 Task: Create a due date automation trigger when advanced on, 2 working days after a card is due add fields with custom field "Resume" set to a date less than 1 working days ago at 11:00 AM.
Action: Mouse moved to (1027, 305)
Screenshot: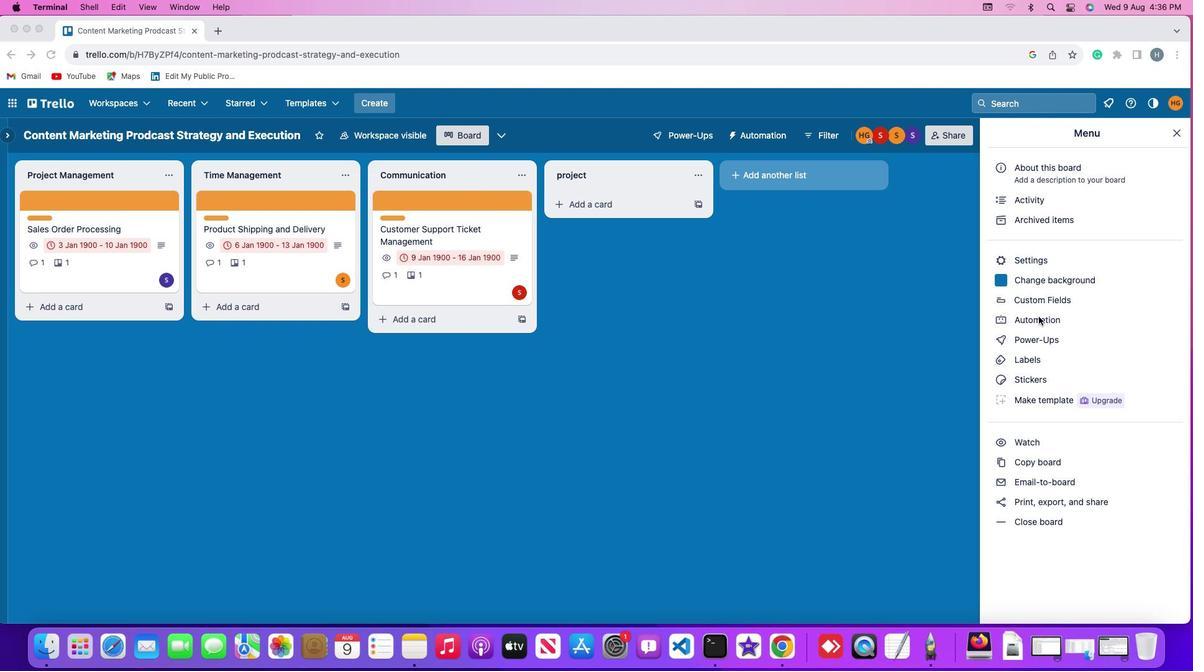 
Action: Mouse pressed left at (1027, 305)
Screenshot: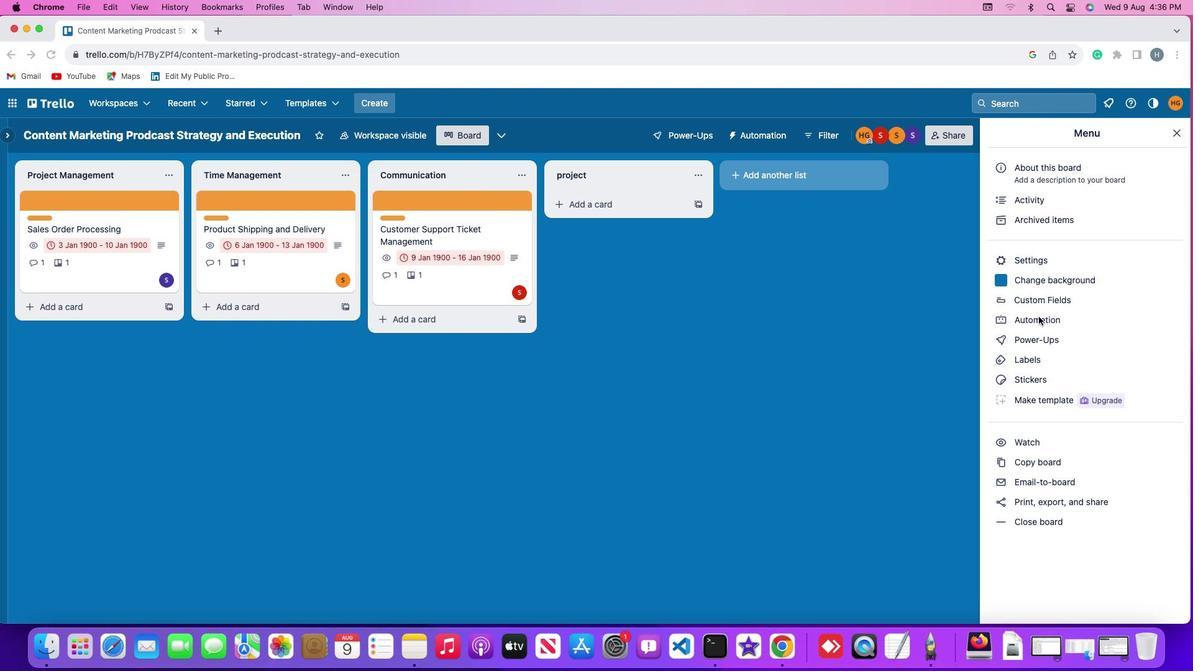 
Action: Mouse pressed left at (1027, 305)
Screenshot: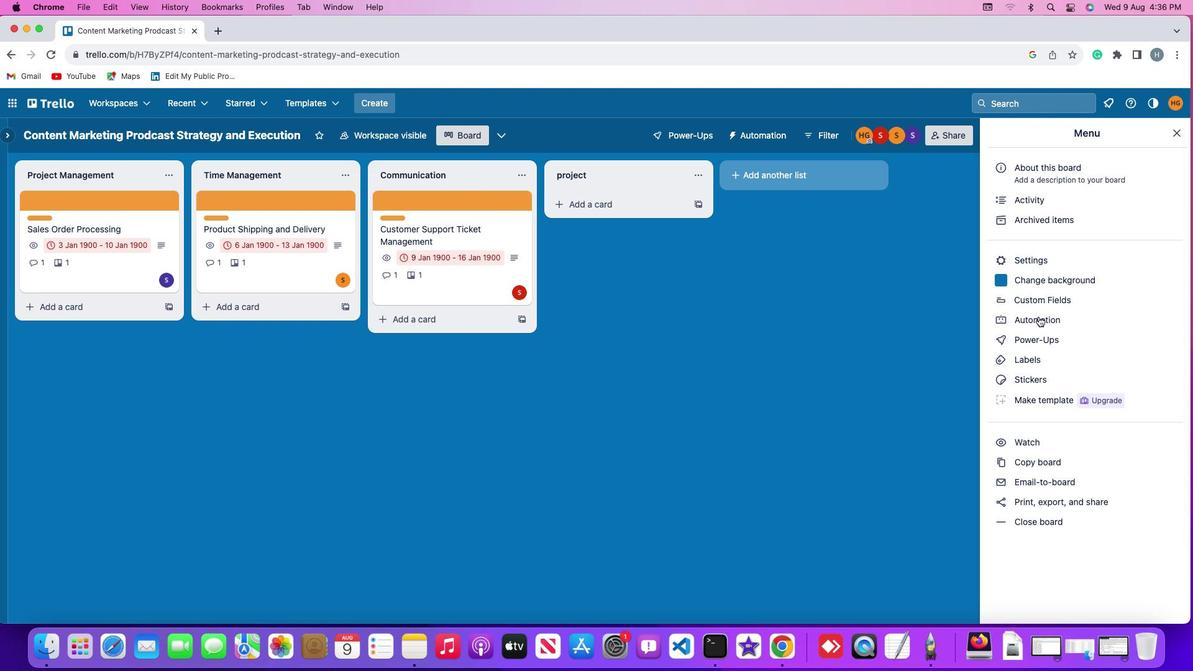 
Action: Mouse moved to (51, 280)
Screenshot: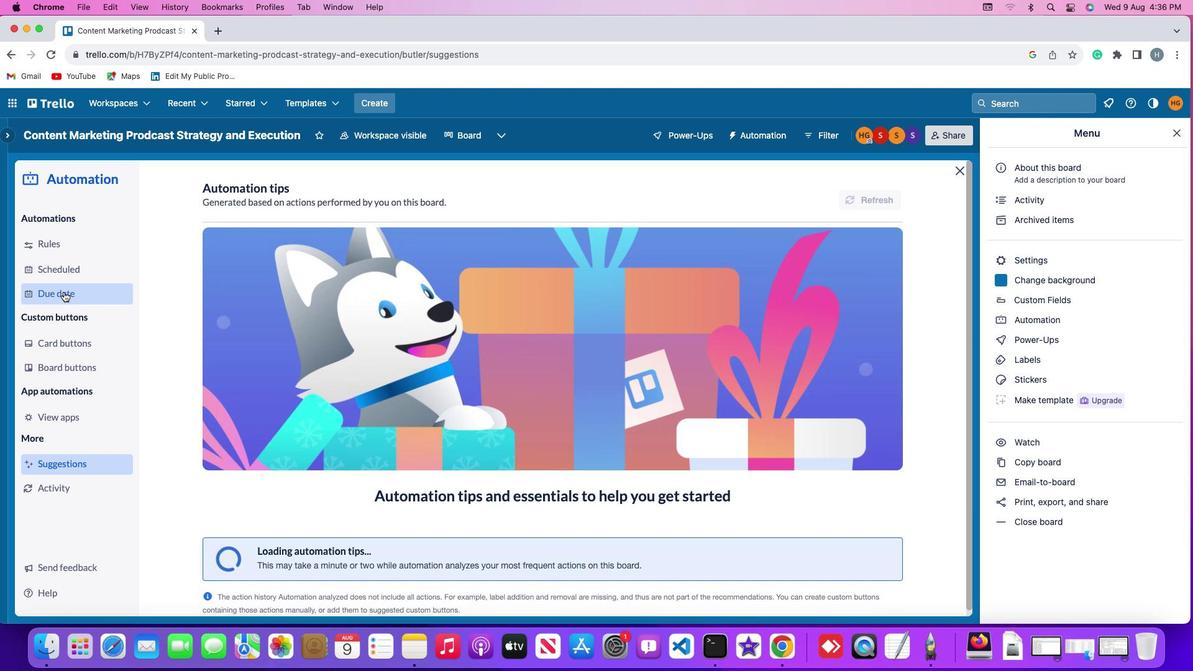 
Action: Mouse pressed left at (51, 280)
Screenshot: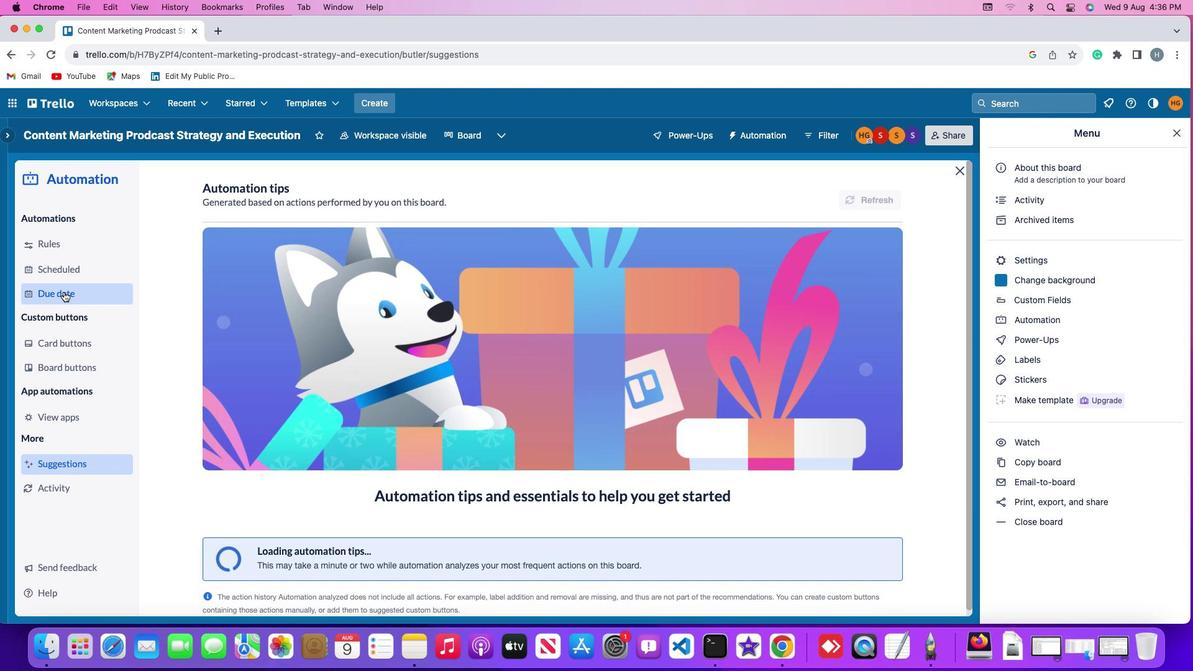 
Action: Mouse moved to (805, 184)
Screenshot: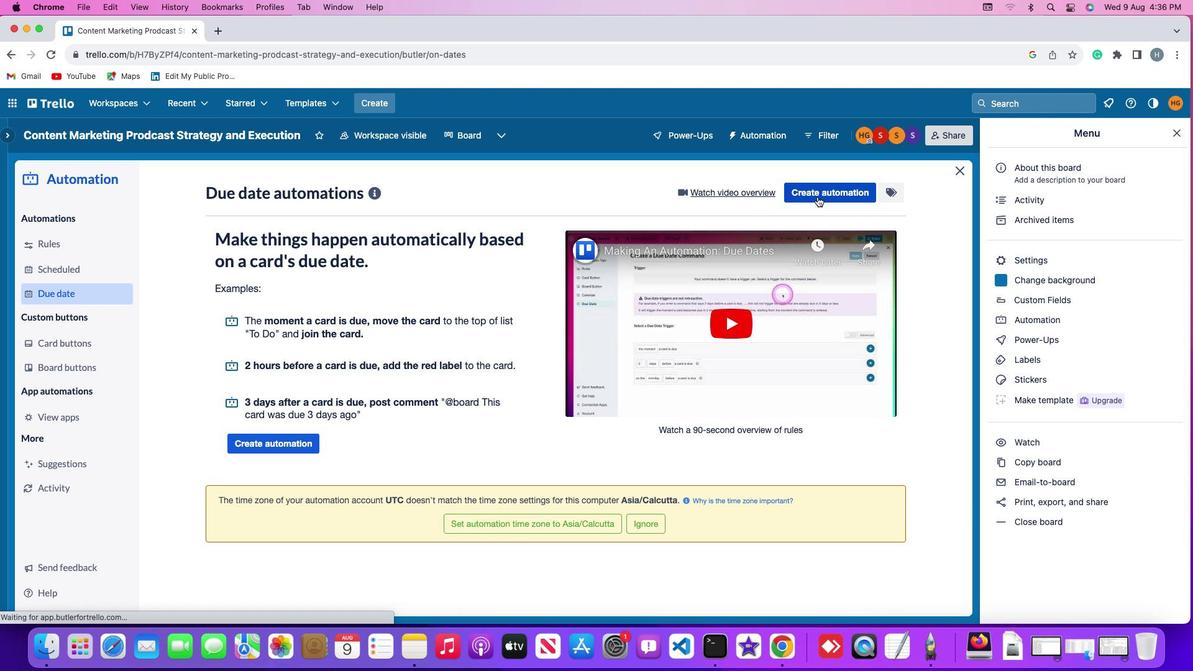 
Action: Mouse pressed left at (805, 184)
Screenshot: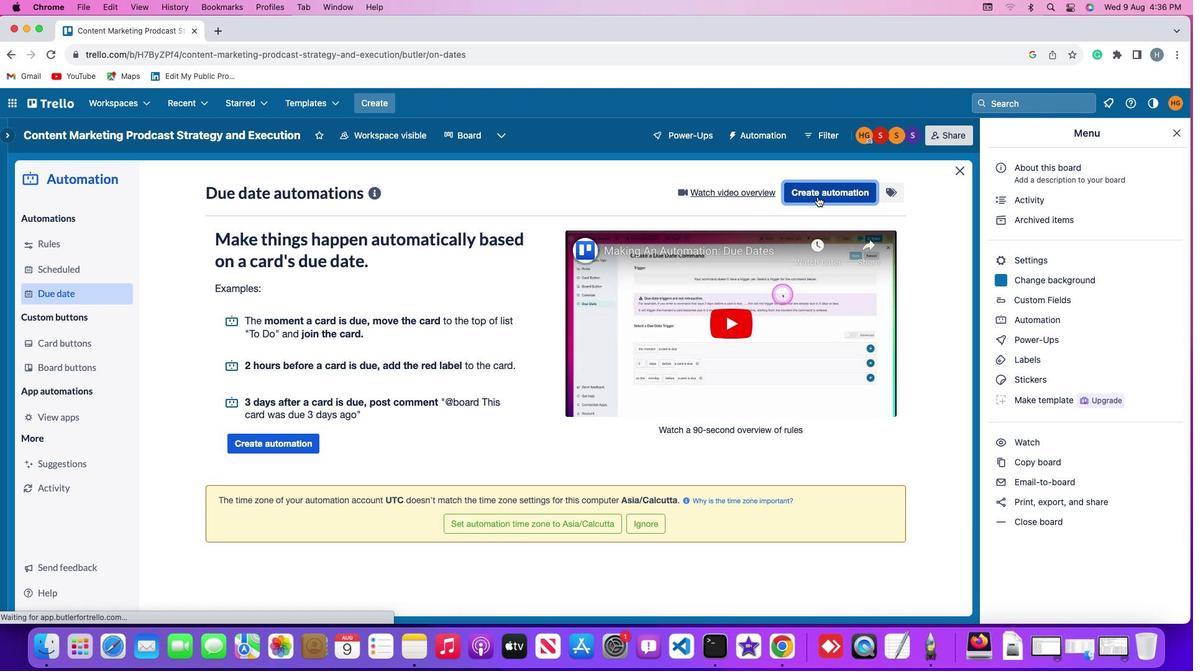 
Action: Mouse moved to (320, 300)
Screenshot: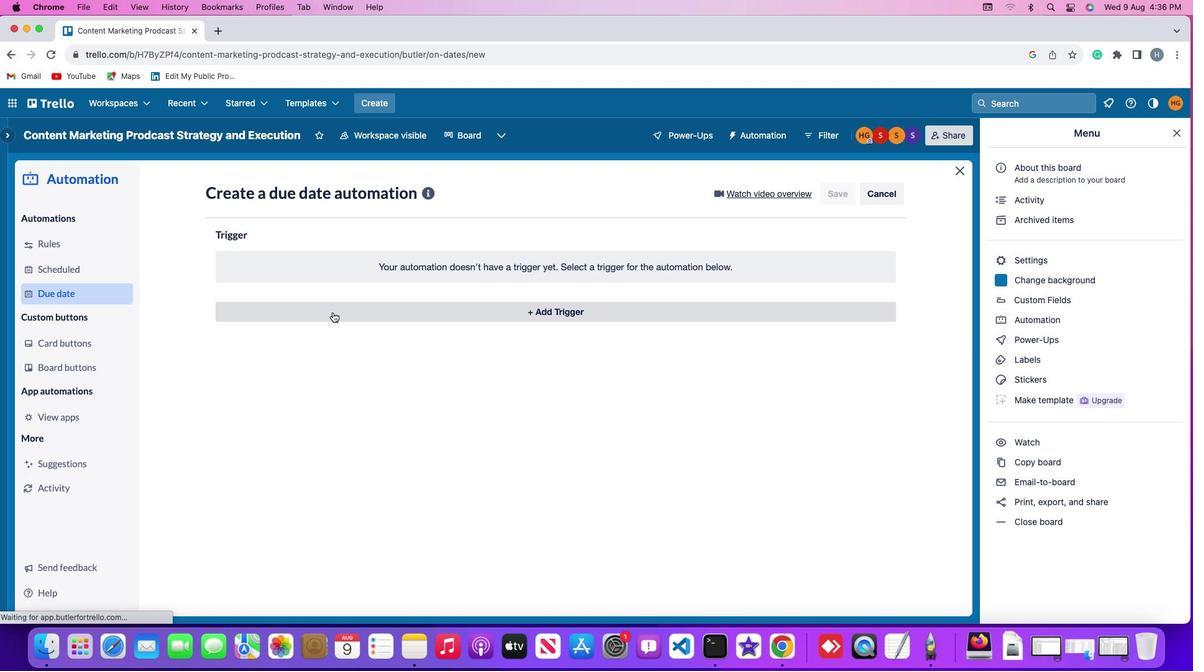 
Action: Mouse pressed left at (320, 300)
Screenshot: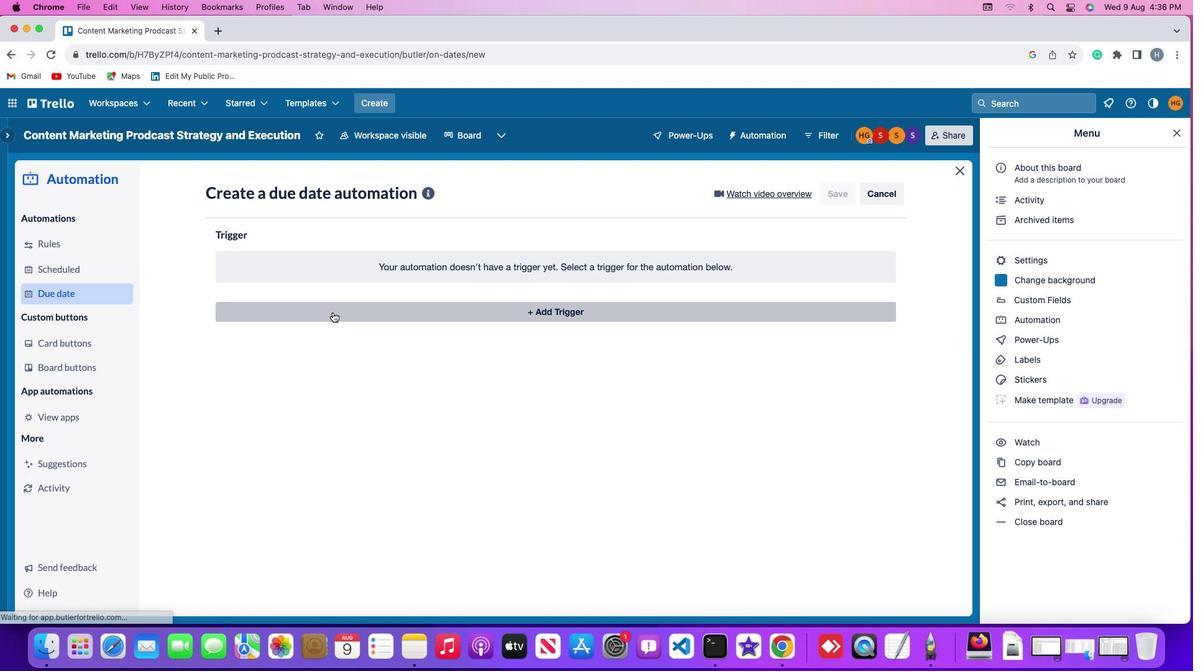 
Action: Mouse moved to (230, 488)
Screenshot: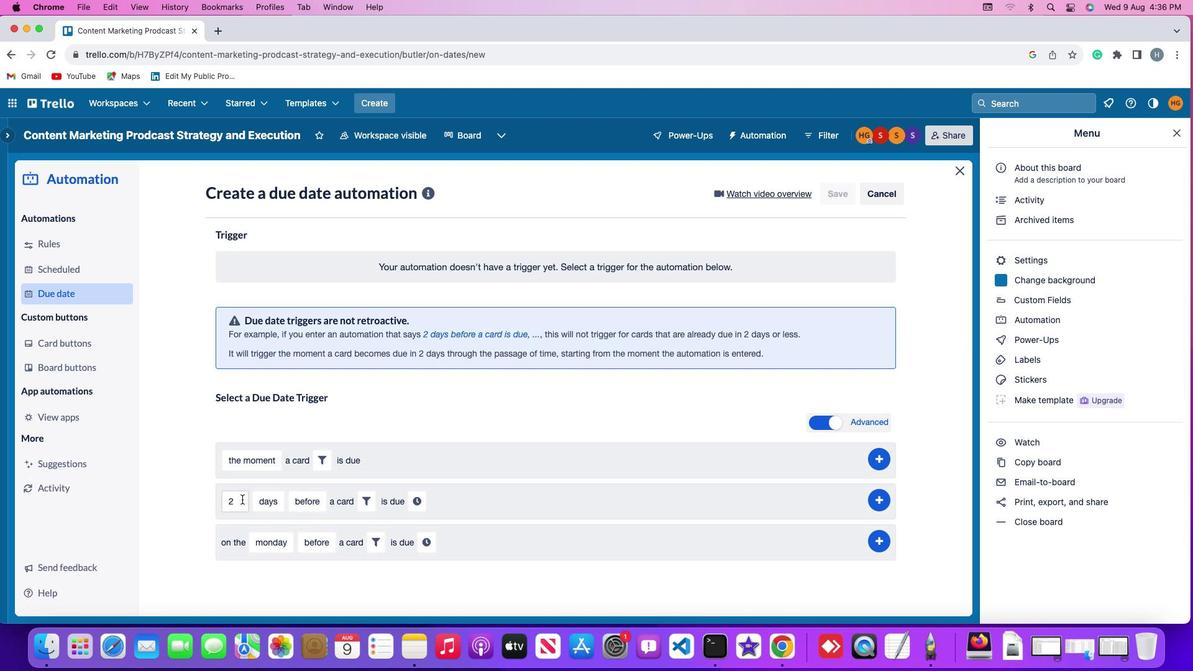
Action: Mouse pressed left at (230, 488)
Screenshot: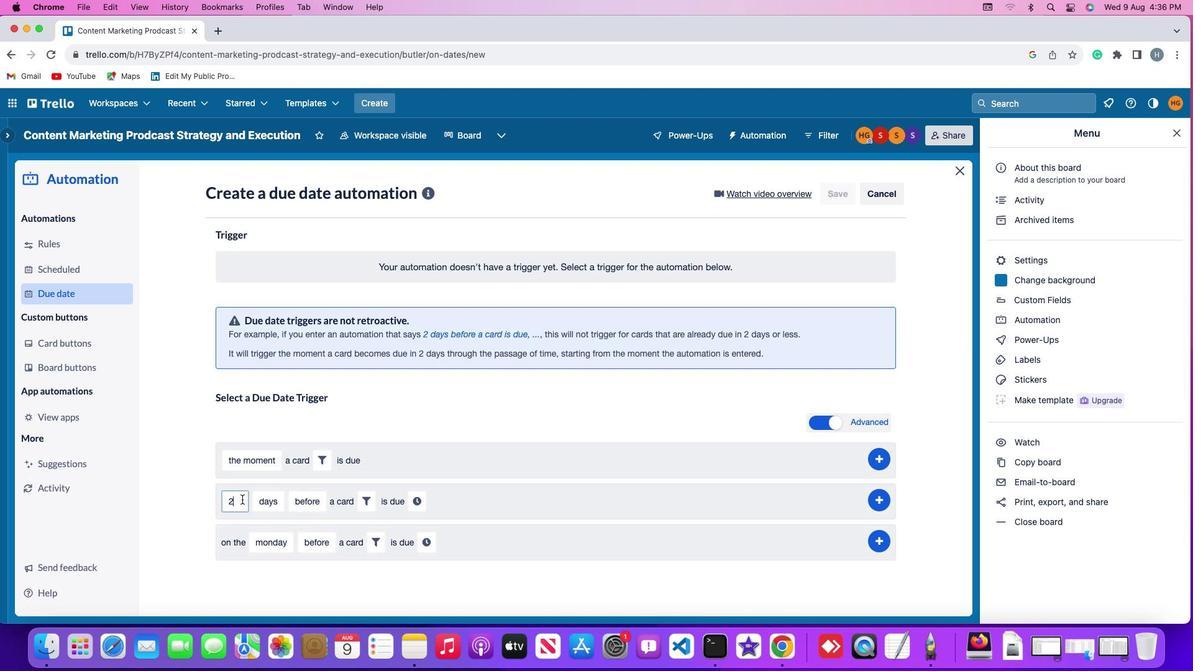 
Action: Mouse moved to (233, 485)
Screenshot: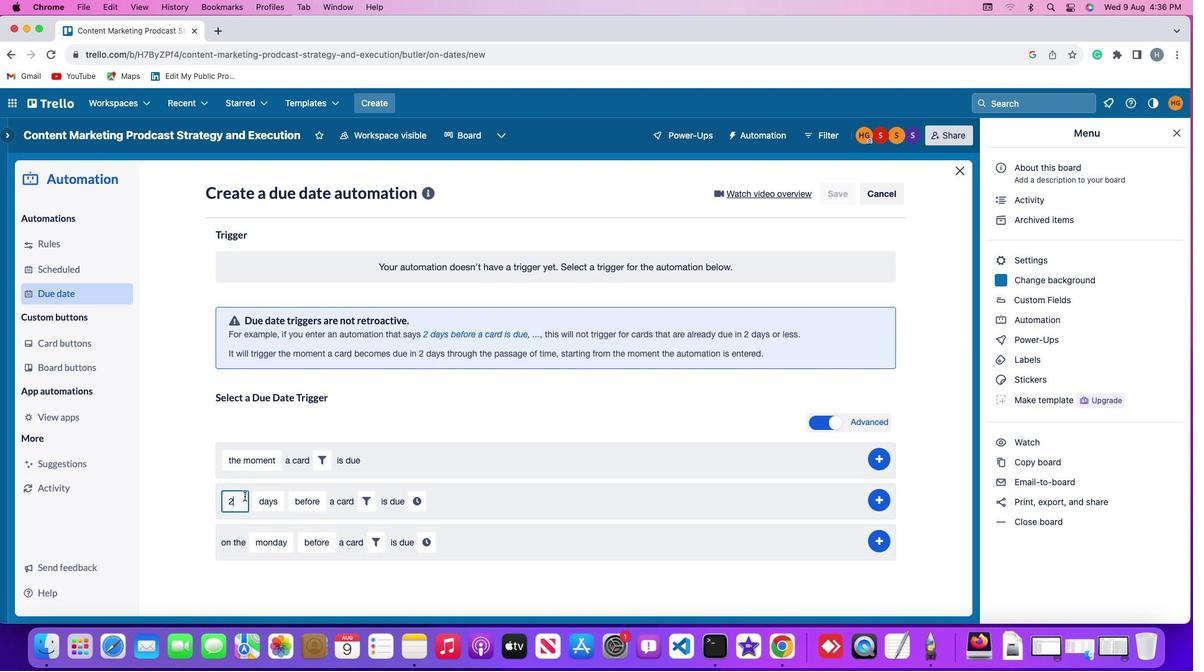 
Action: Key pressed Key.backspace
Screenshot: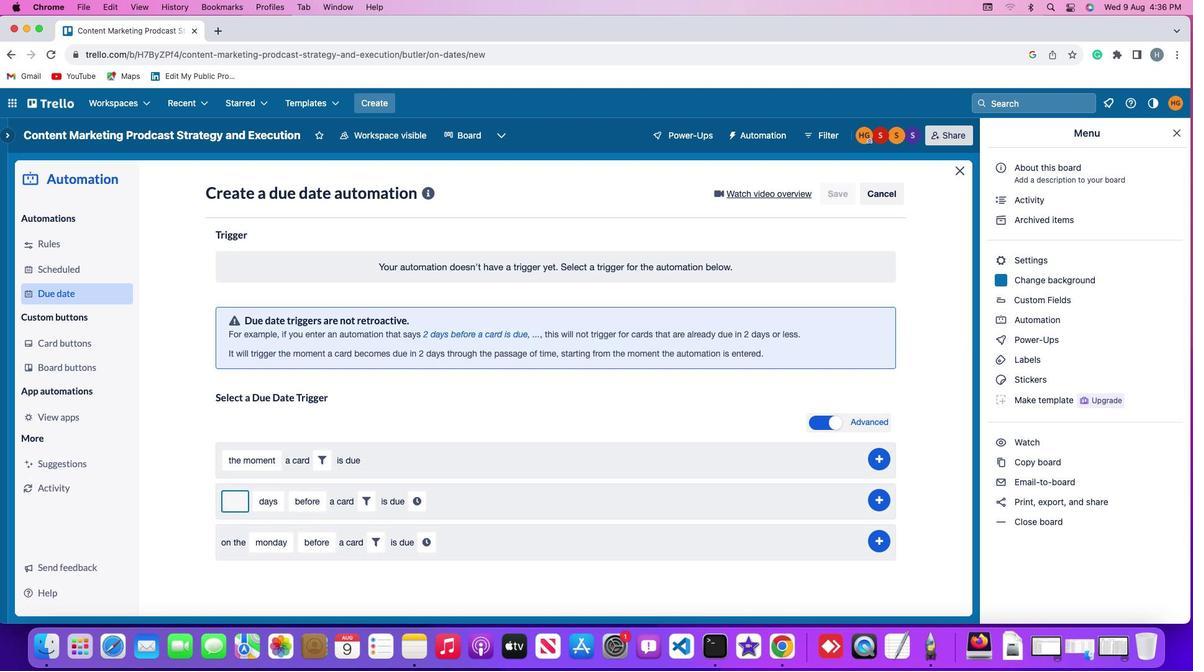 
Action: Mouse moved to (234, 483)
Screenshot: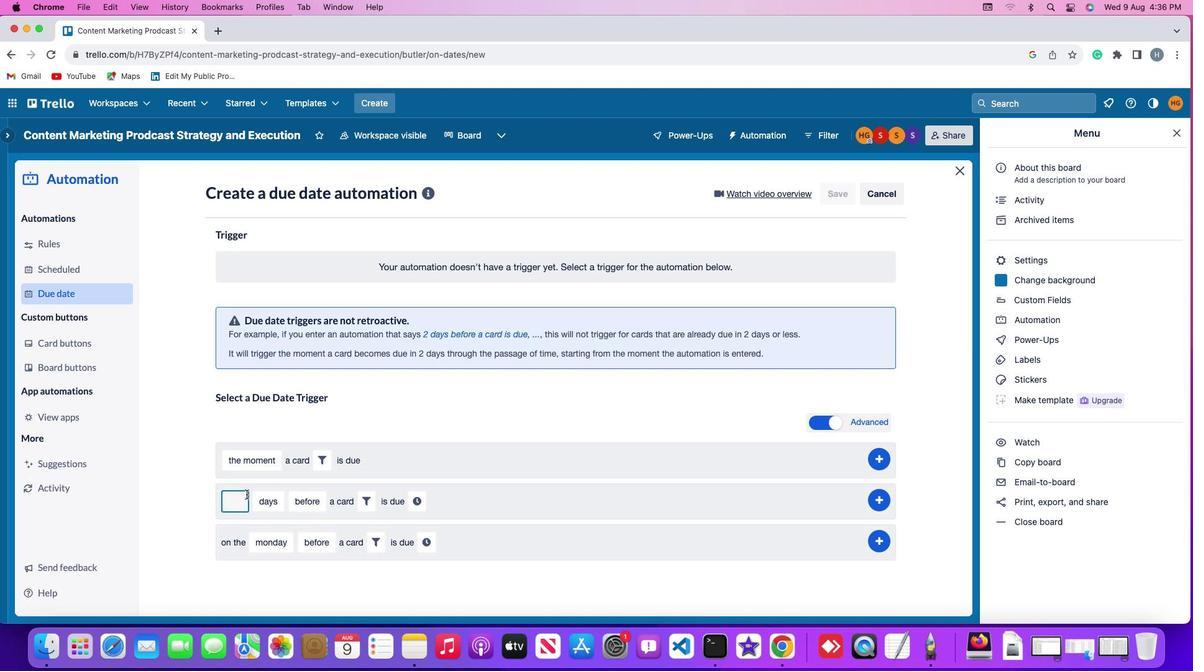 
Action: Key pressed '2'
Screenshot: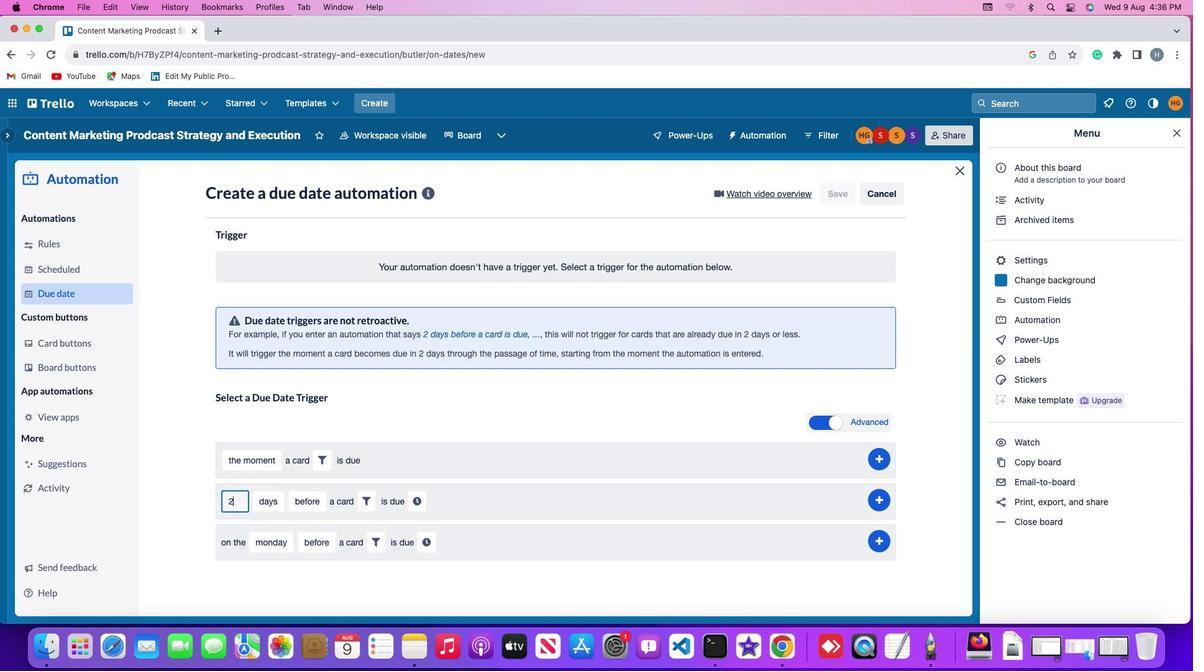 
Action: Mouse moved to (269, 485)
Screenshot: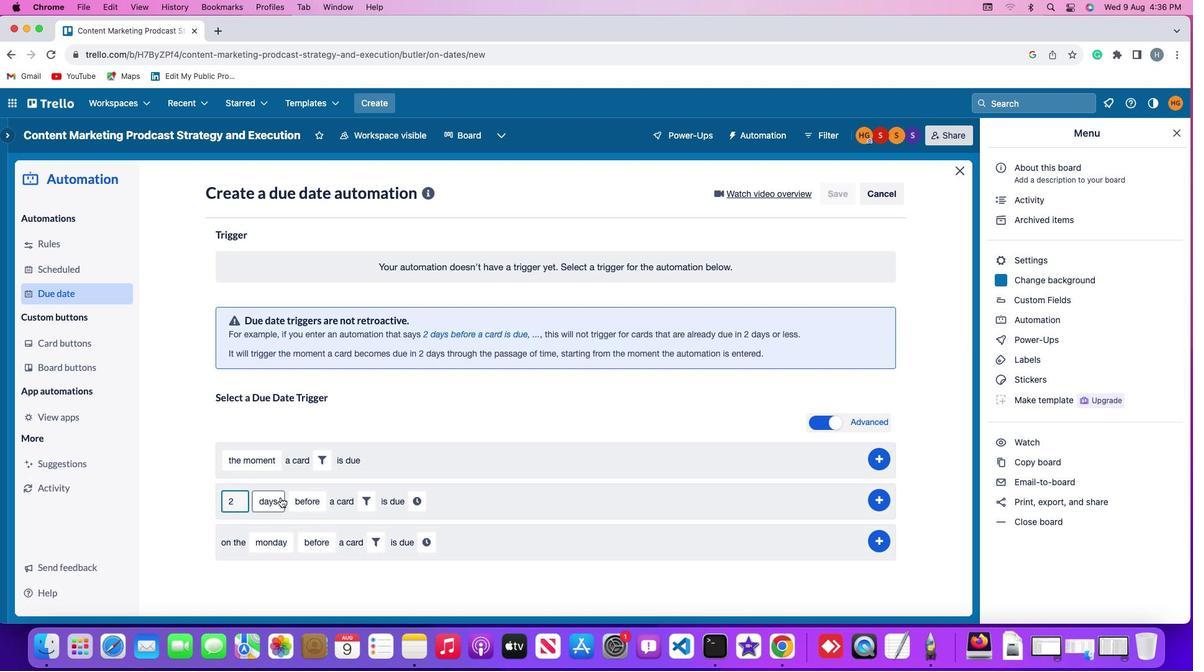
Action: Mouse pressed left at (269, 485)
Screenshot: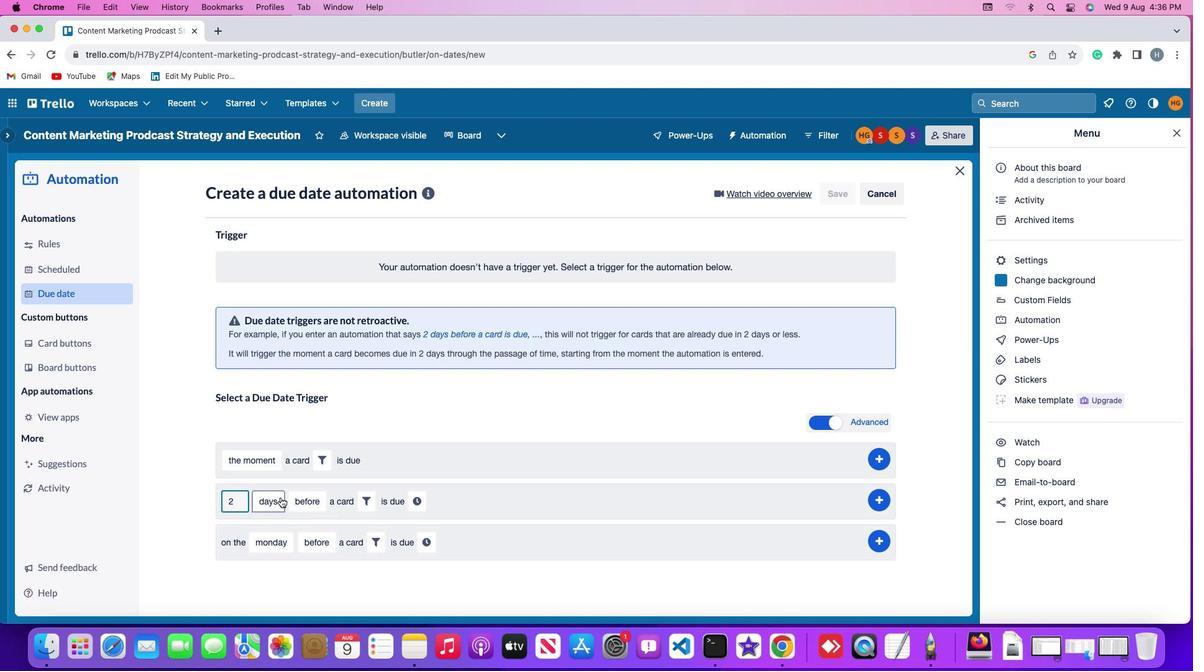 
Action: Mouse moved to (268, 536)
Screenshot: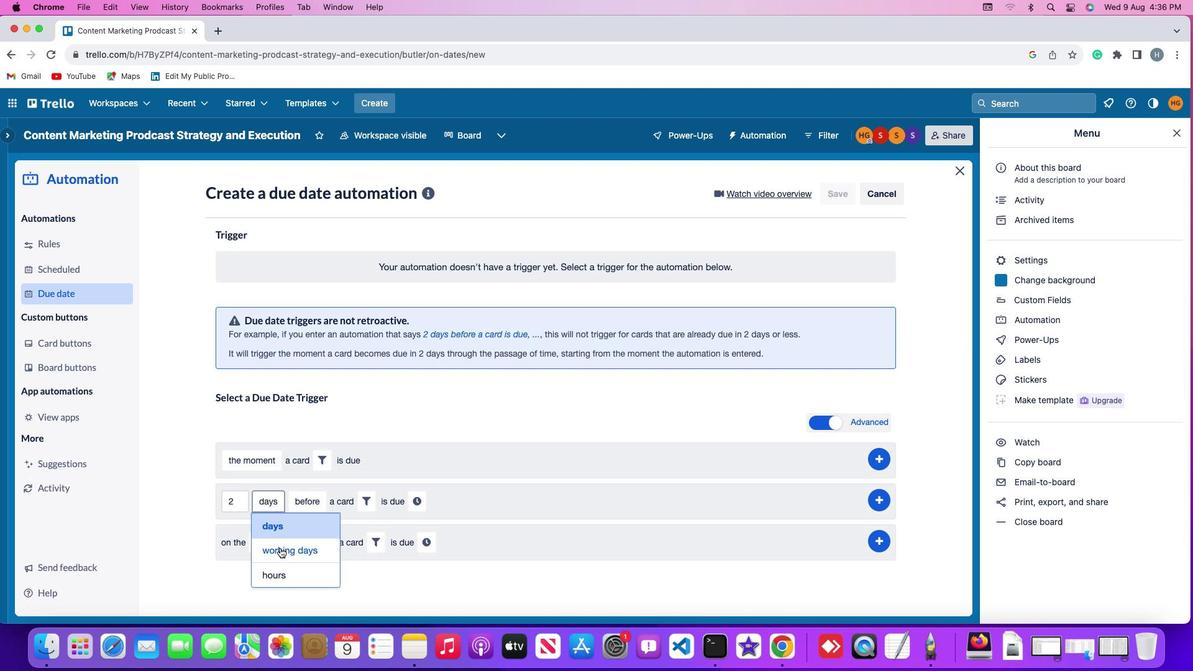 
Action: Mouse pressed left at (268, 536)
Screenshot: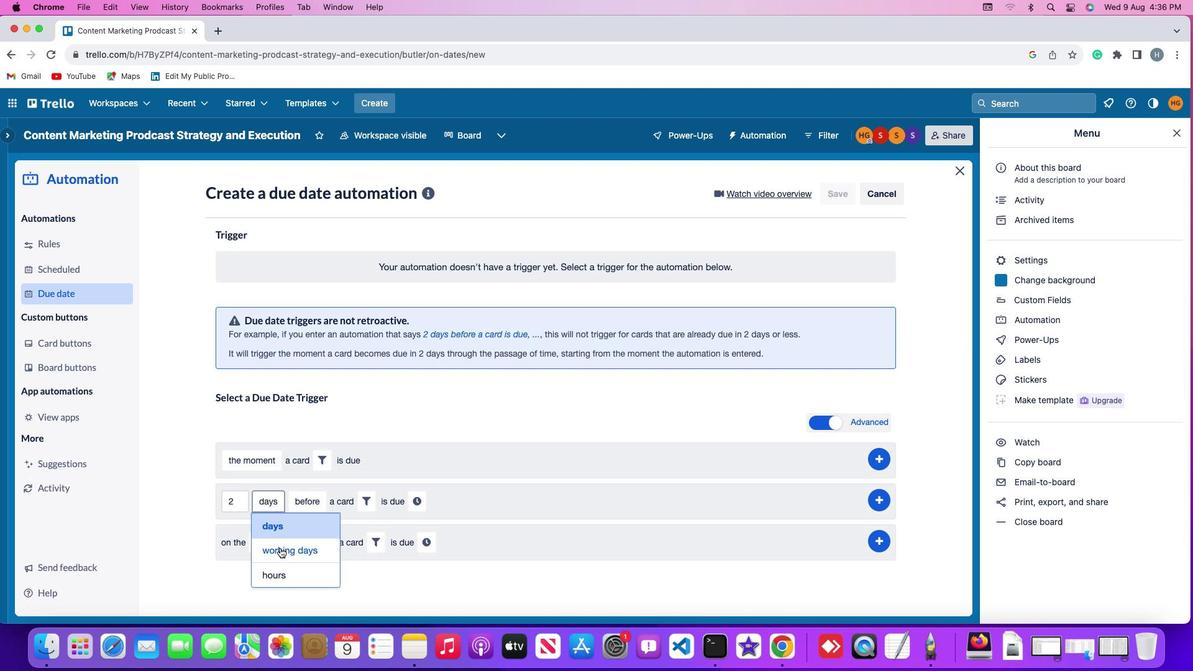
Action: Mouse moved to (316, 488)
Screenshot: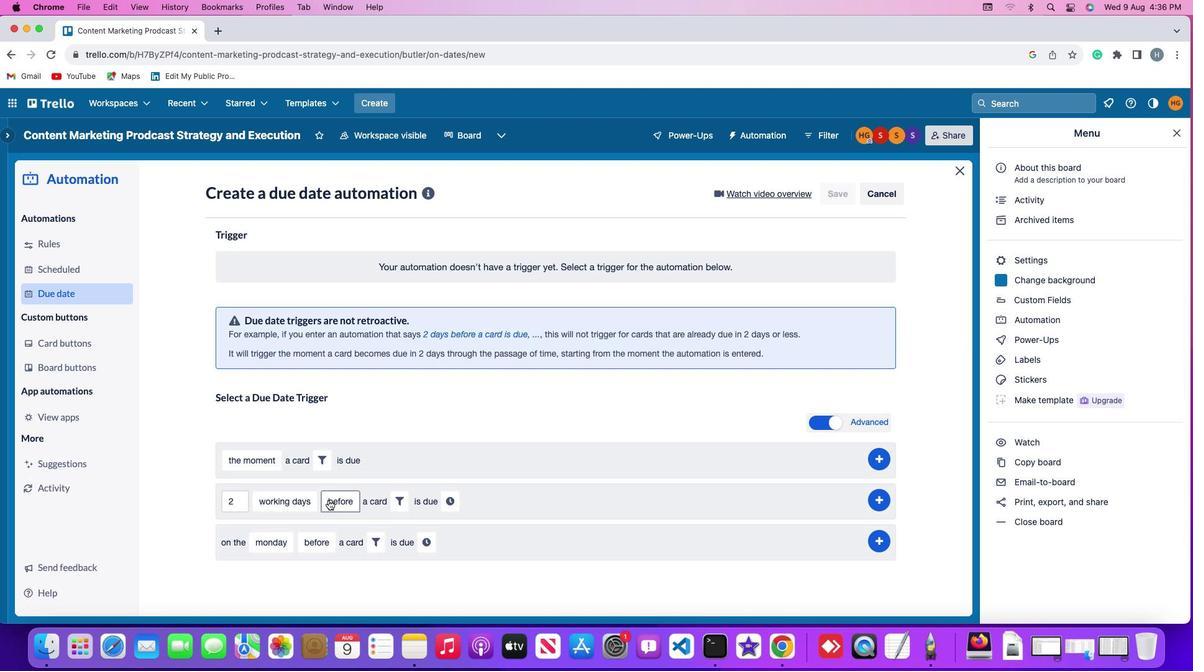 
Action: Mouse pressed left at (316, 488)
Screenshot: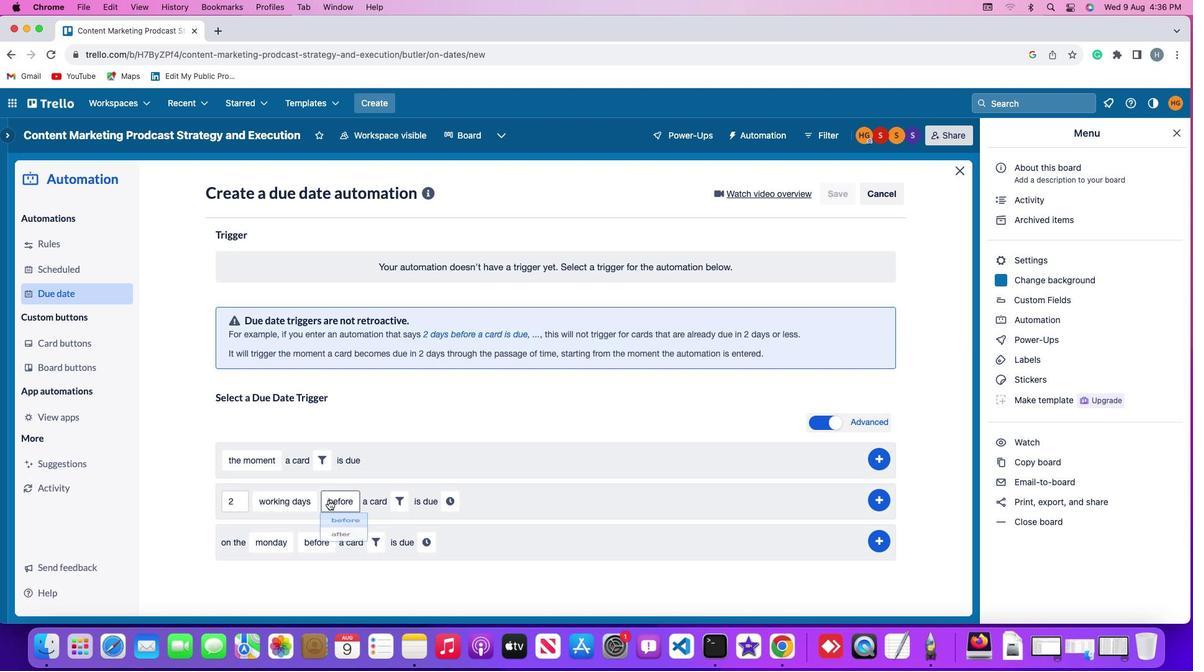 
Action: Mouse moved to (324, 538)
Screenshot: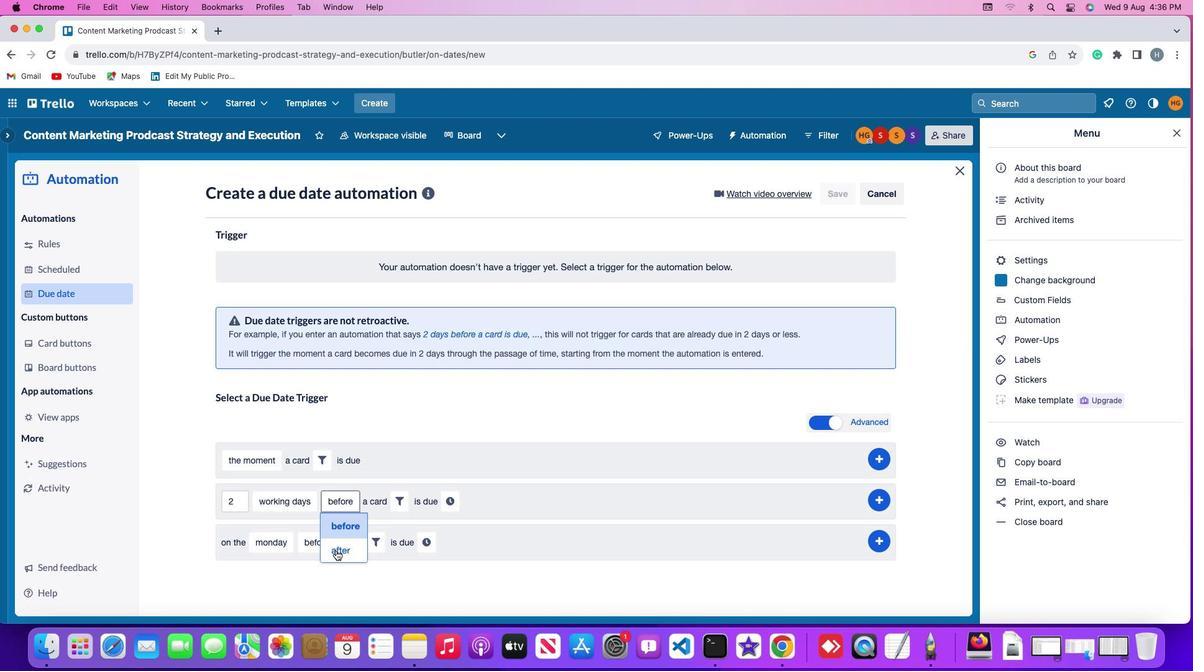 
Action: Mouse pressed left at (324, 538)
Screenshot: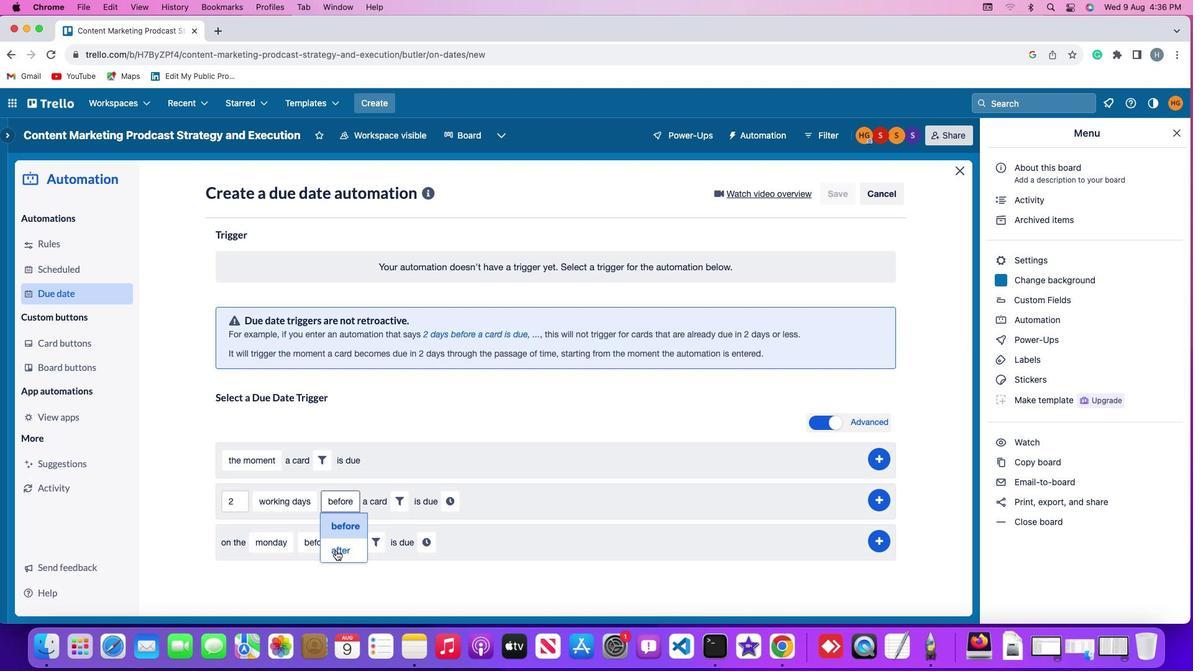 
Action: Mouse moved to (374, 489)
Screenshot: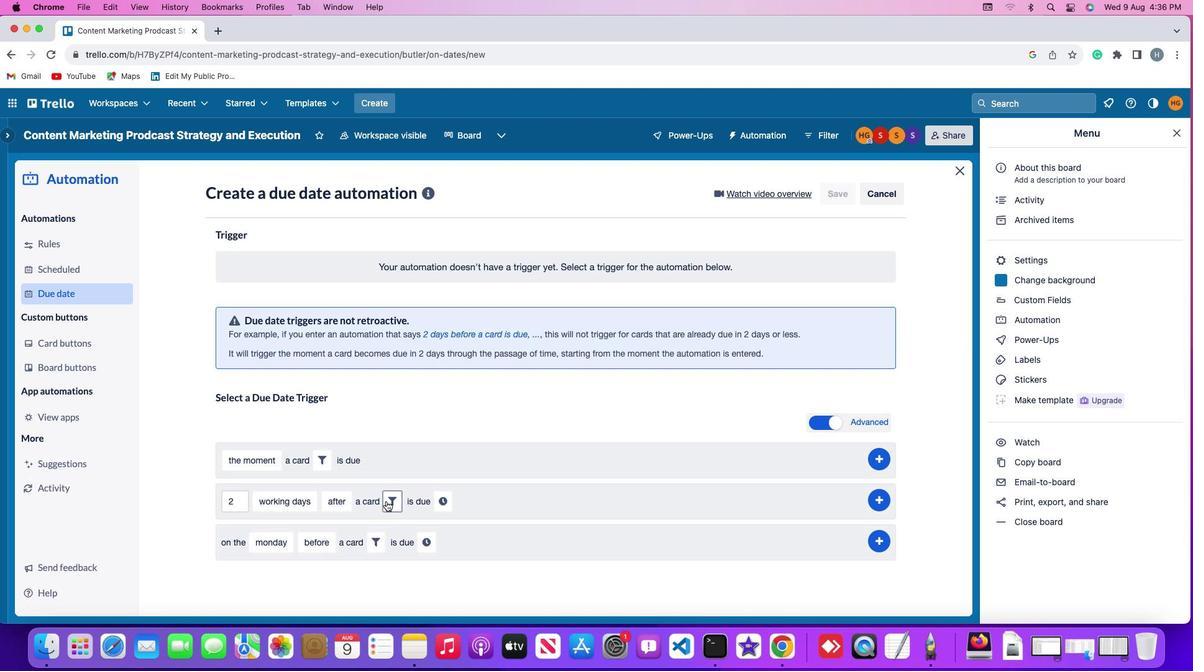 
Action: Mouse pressed left at (374, 489)
Screenshot: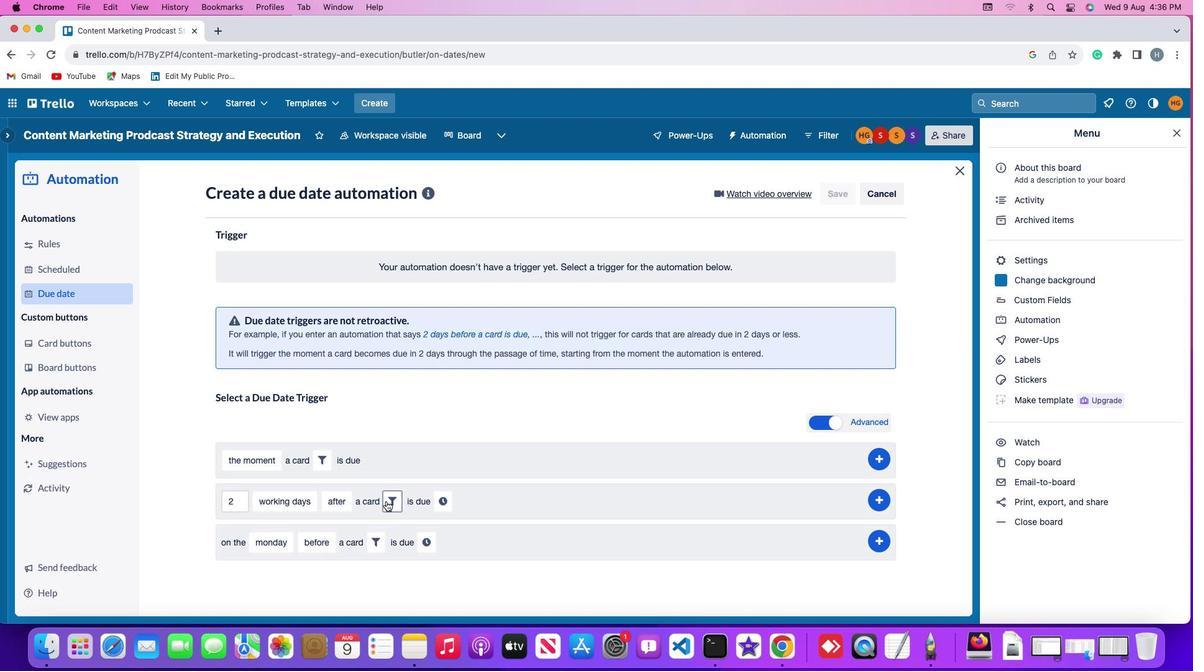 
Action: Mouse moved to (577, 529)
Screenshot: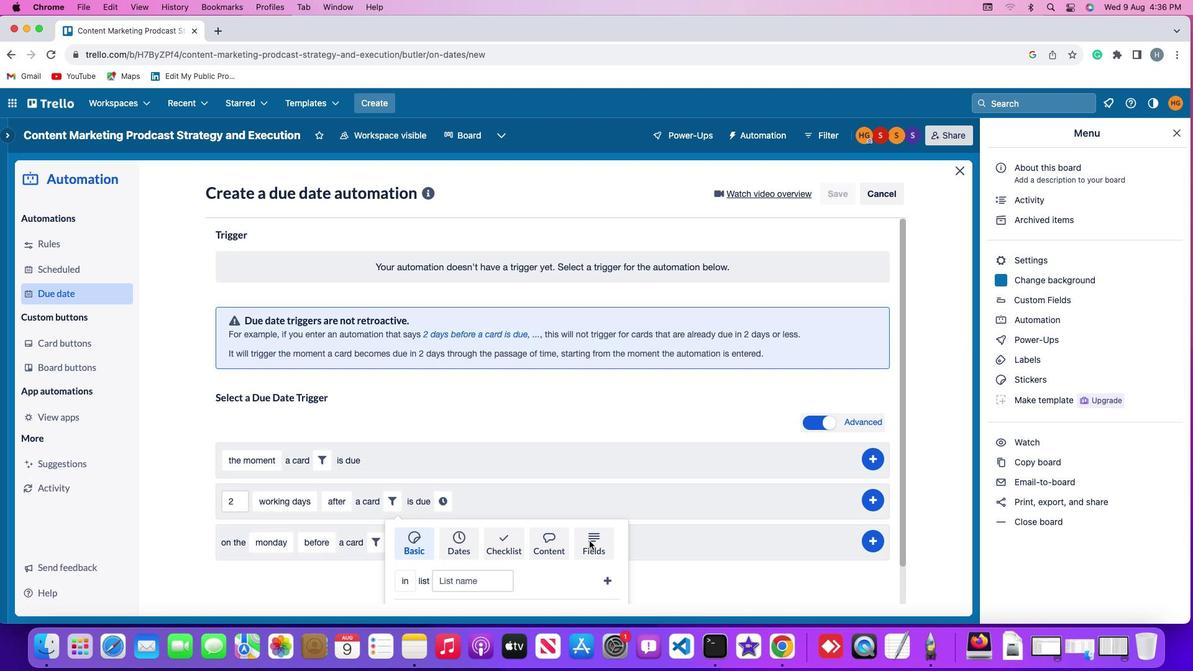 
Action: Mouse pressed left at (577, 529)
Screenshot: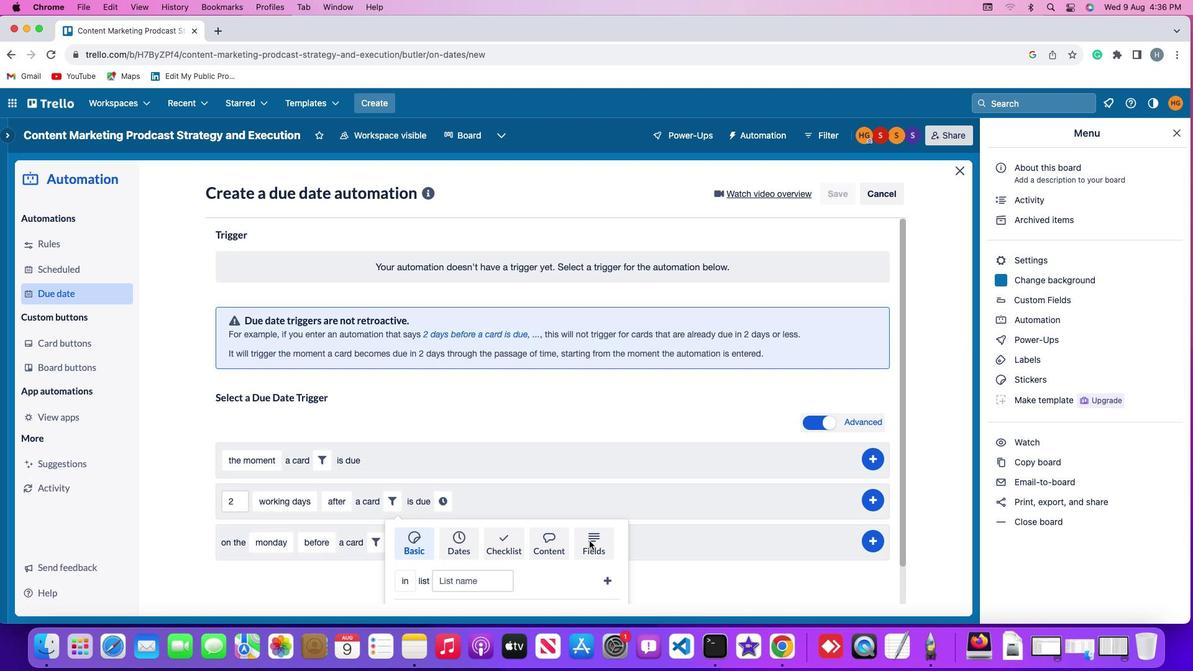 
Action: Mouse moved to (347, 563)
Screenshot: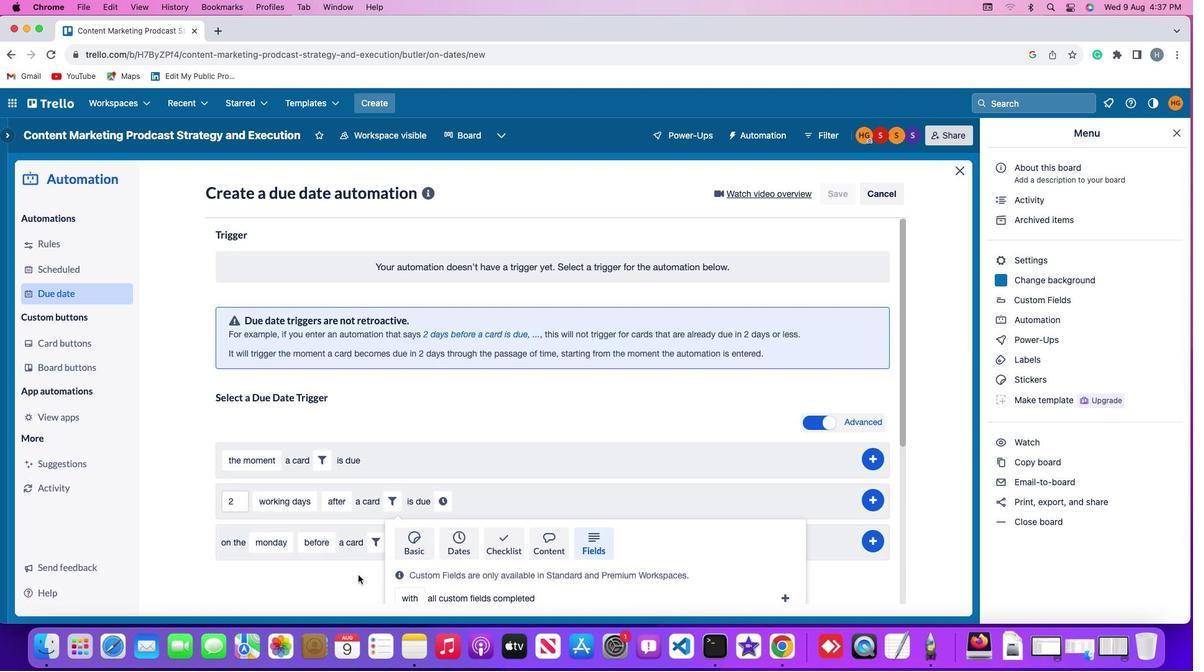 
Action: Mouse scrolled (347, 563) with delta (-11, -11)
Screenshot: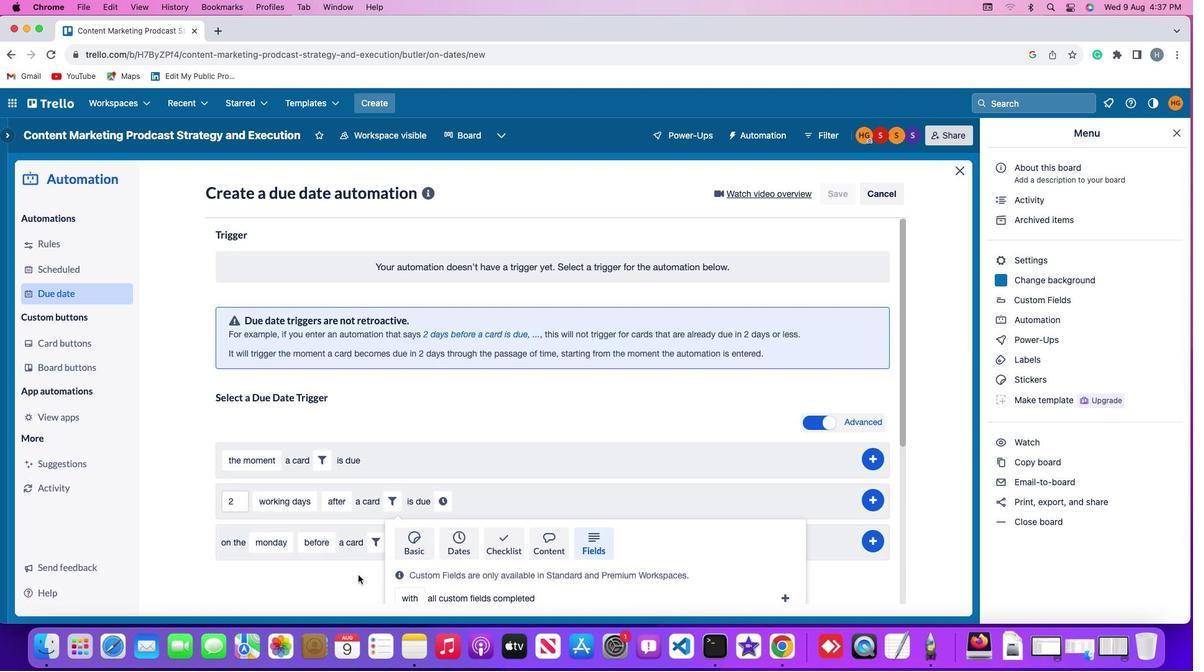 
Action: Mouse scrolled (347, 563) with delta (-11, -11)
Screenshot: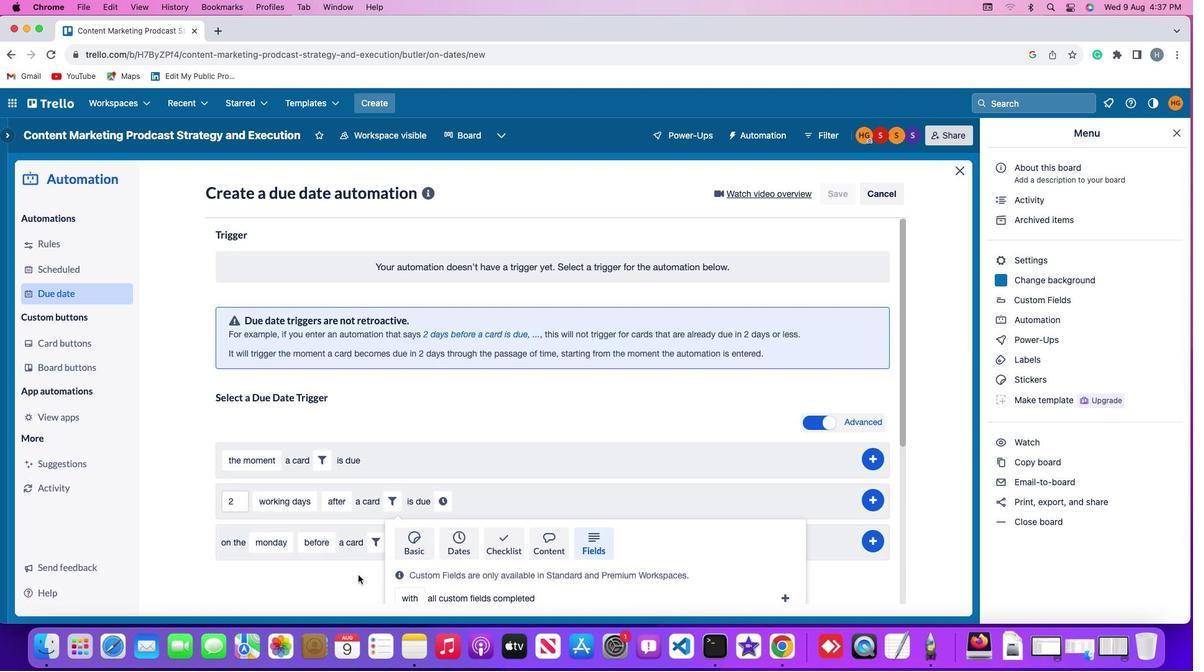 
Action: Mouse scrolled (347, 563) with delta (-11, -13)
Screenshot: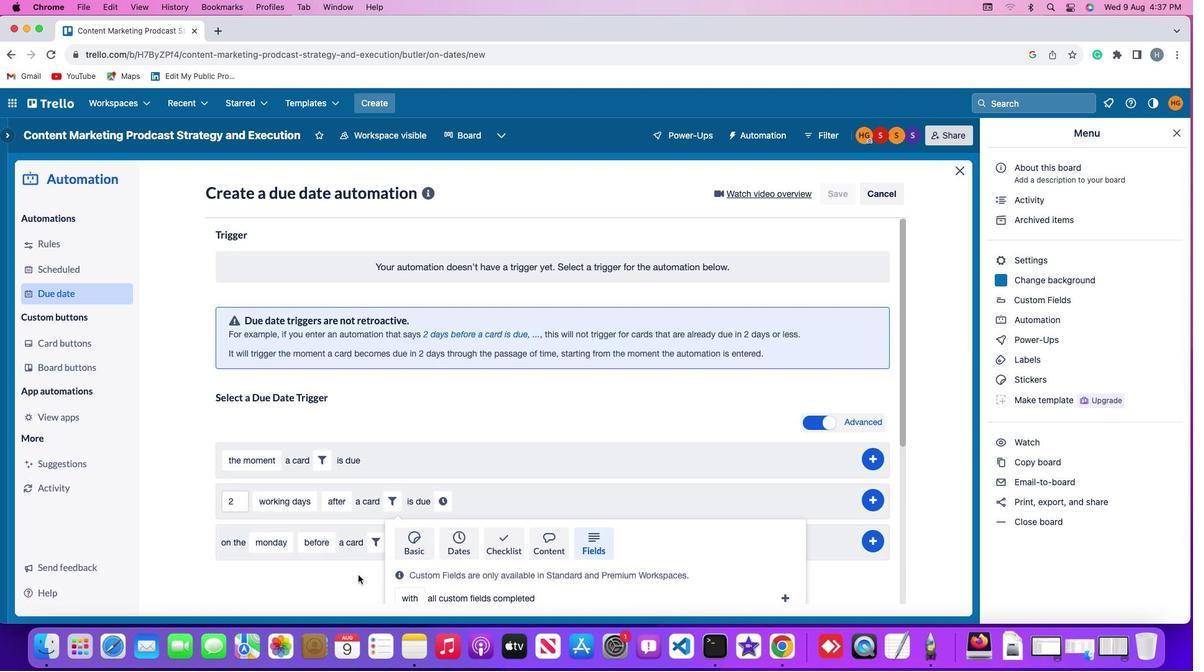 
Action: Mouse scrolled (347, 563) with delta (-11, -14)
Screenshot: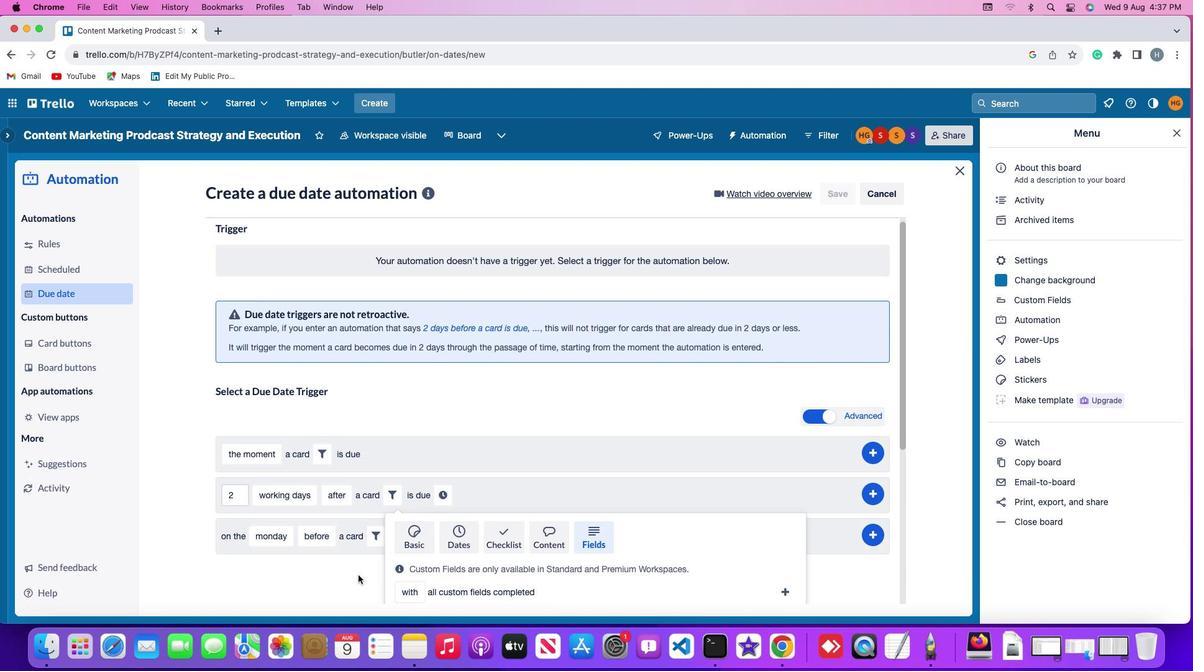 
Action: Mouse scrolled (347, 563) with delta (-11, -14)
Screenshot: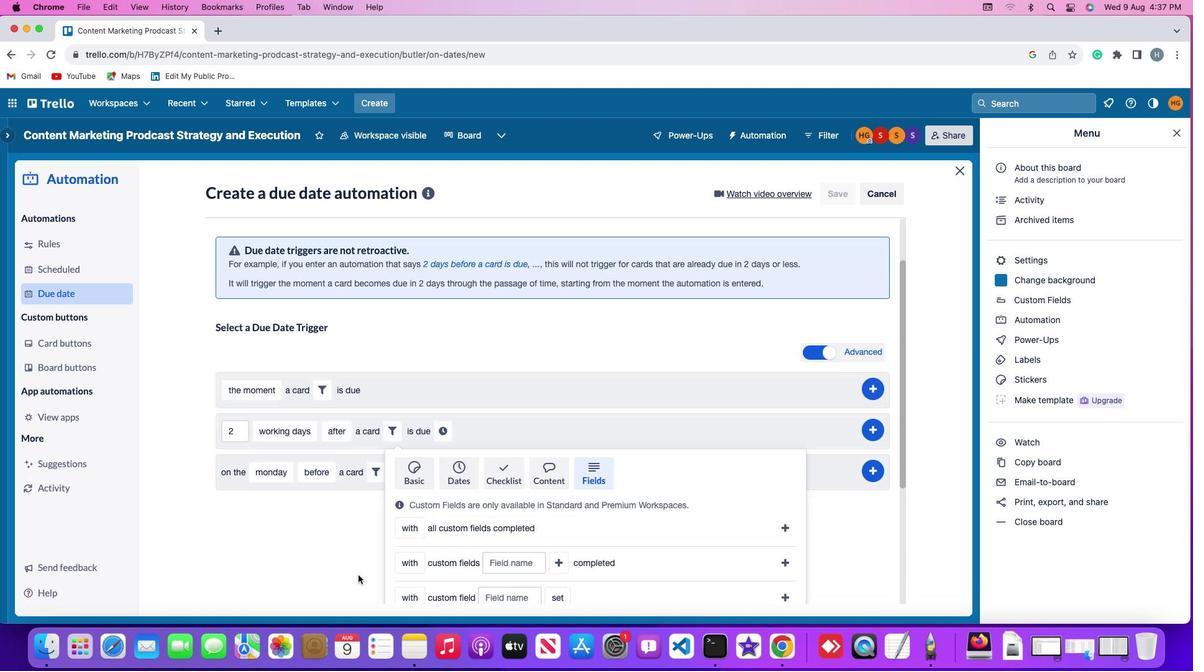 
Action: Mouse moved to (346, 562)
Screenshot: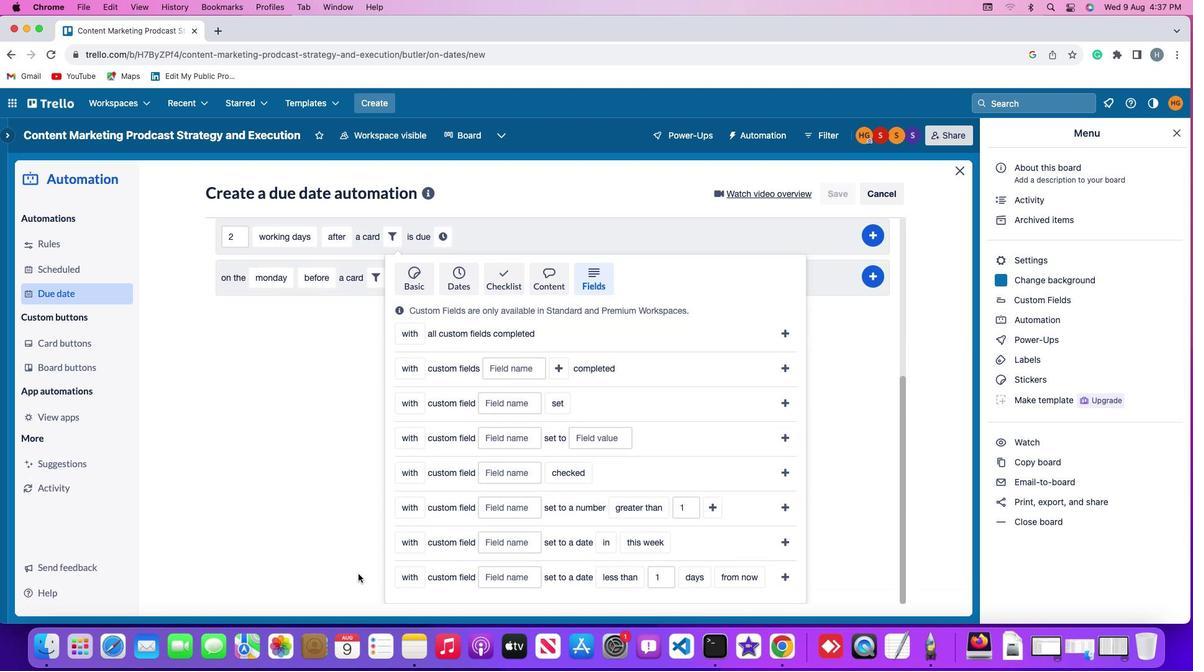 
Action: Mouse scrolled (346, 562) with delta (-11, -11)
Screenshot: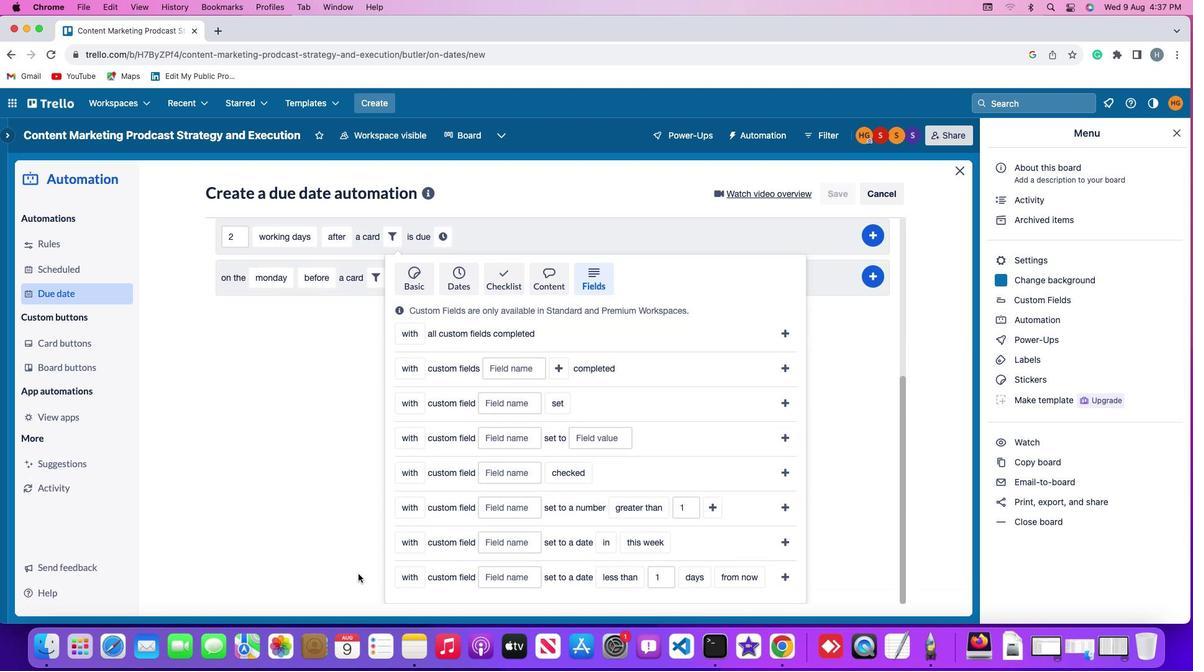 
Action: Mouse scrolled (346, 562) with delta (-11, -11)
Screenshot: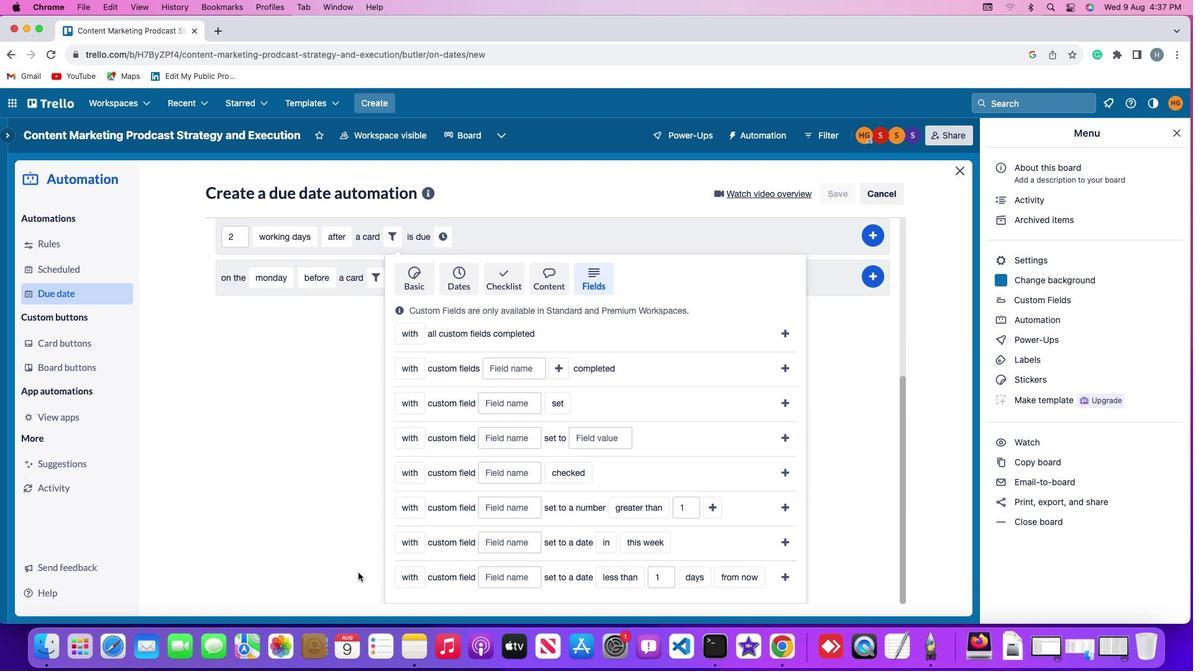 
Action: Mouse moved to (346, 561)
Screenshot: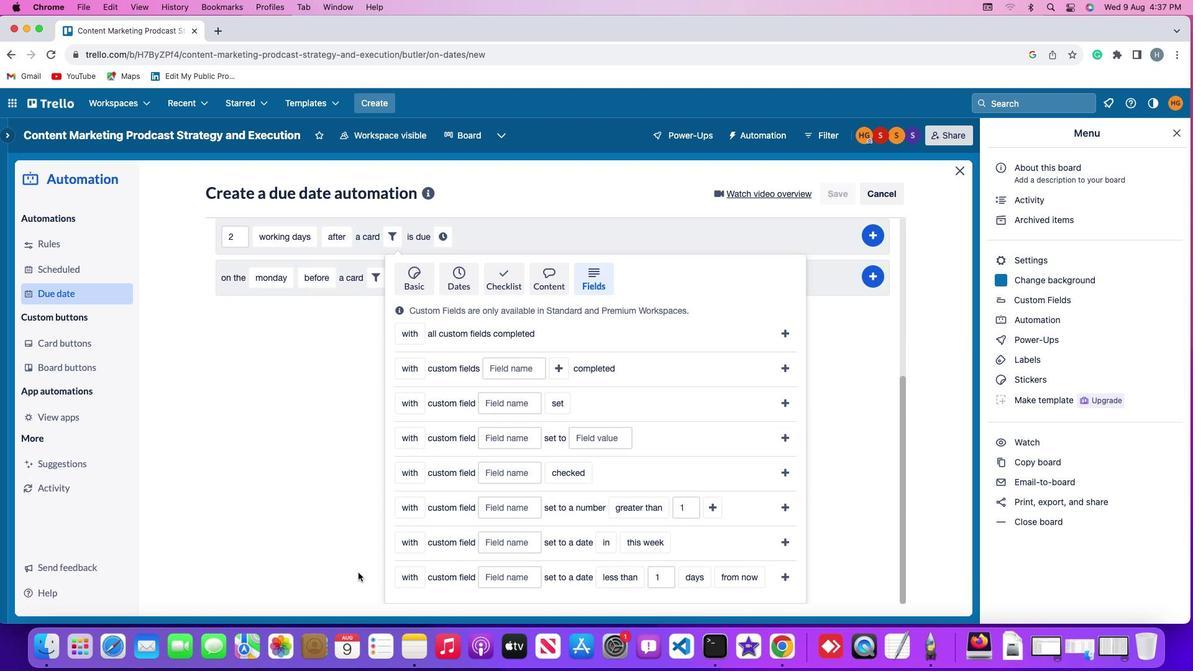 
Action: Mouse scrolled (346, 561) with delta (-11, -13)
Screenshot: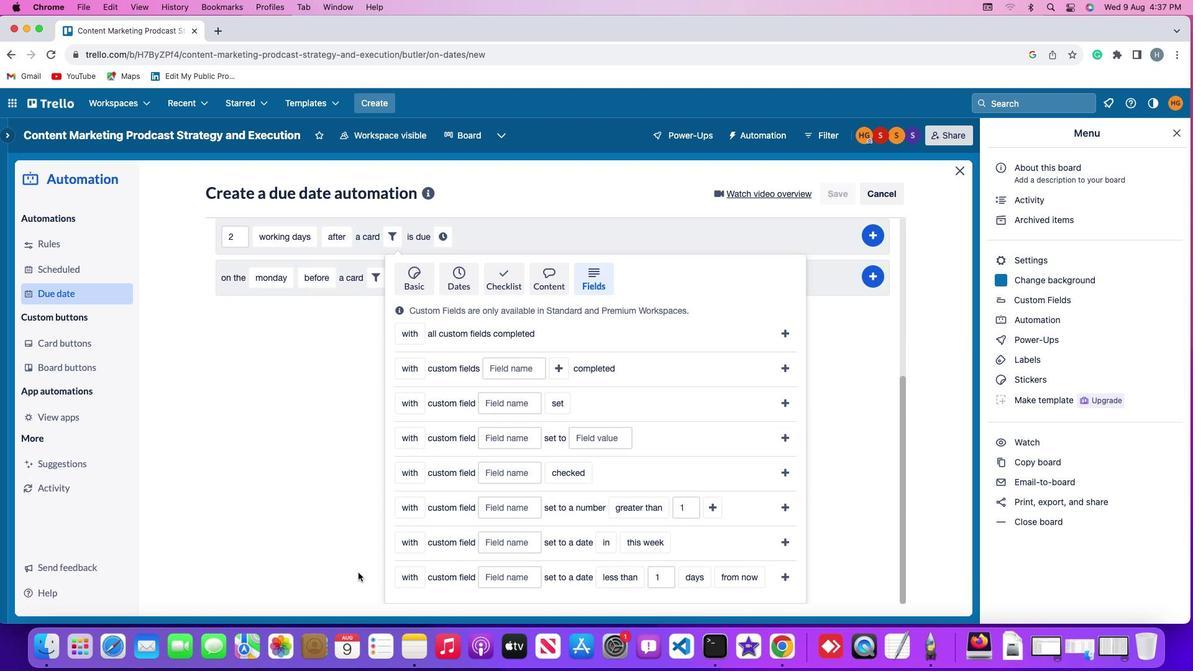 
Action: Mouse moved to (347, 560)
Screenshot: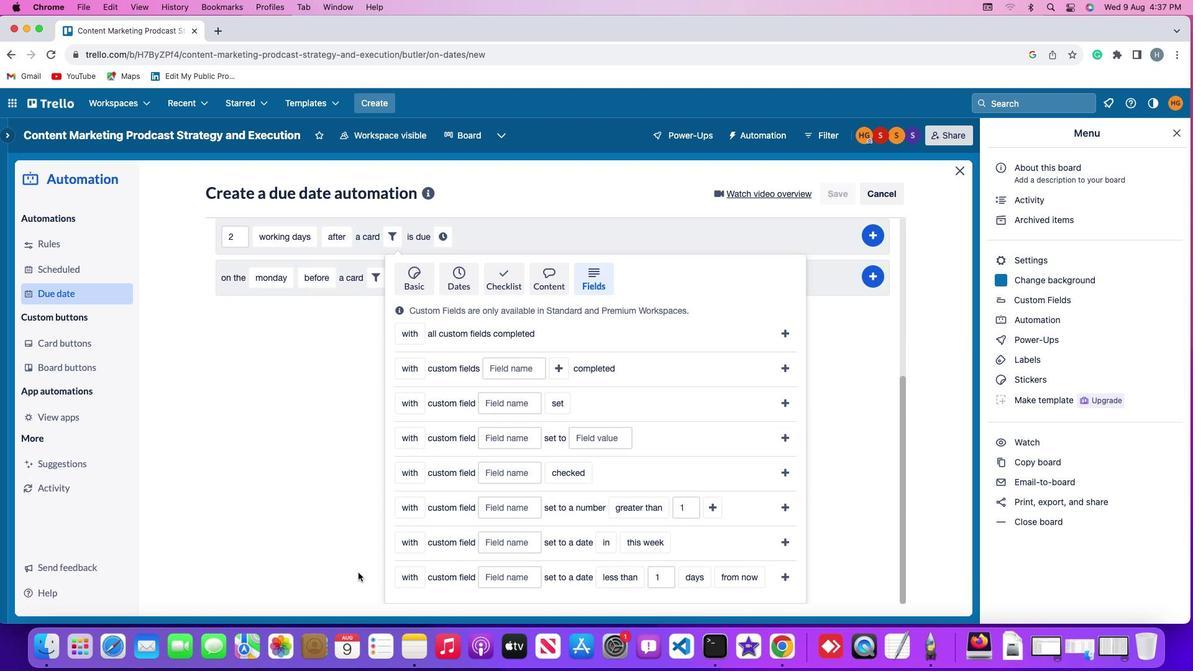 
Action: Mouse scrolled (347, 560) with delta (-11, -14)
Screenshot: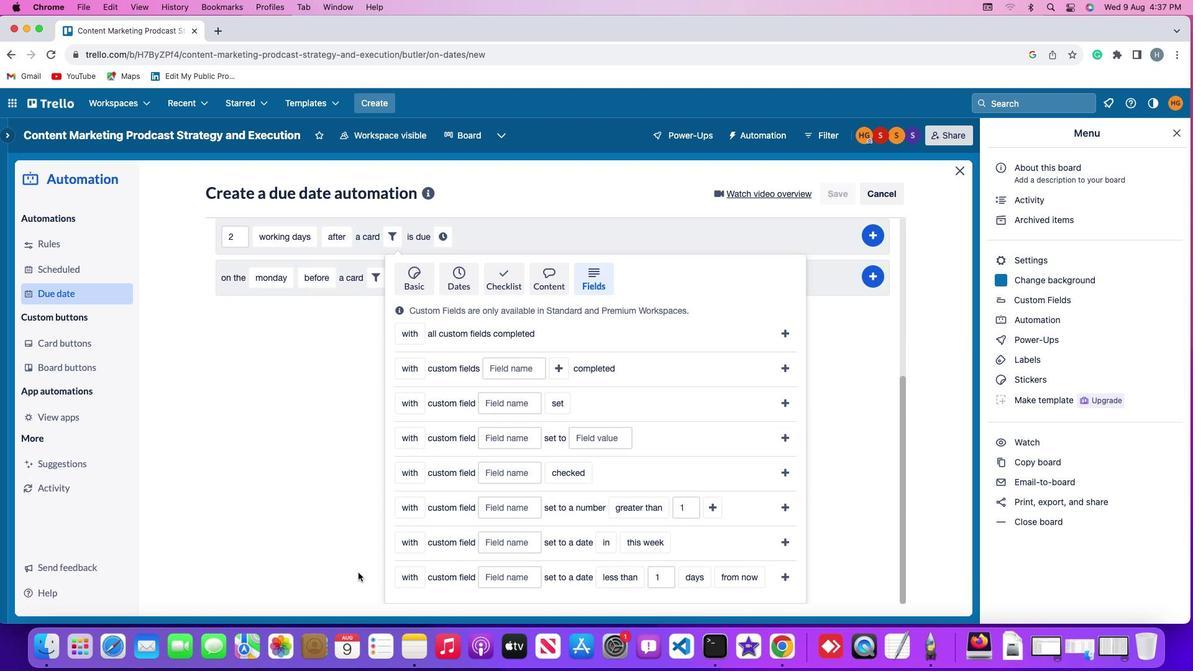 
Action: Mouse moved to (388, 564)
Screenshot: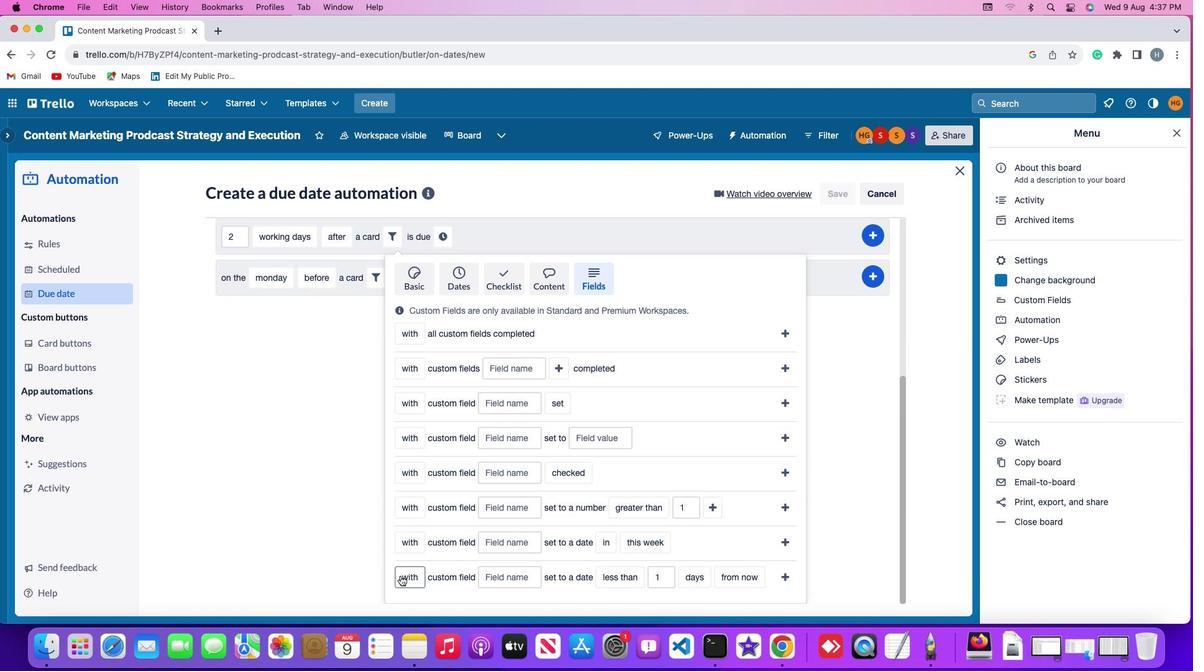 
Action: Mouse pressed left at (388, 564)
Screenshot: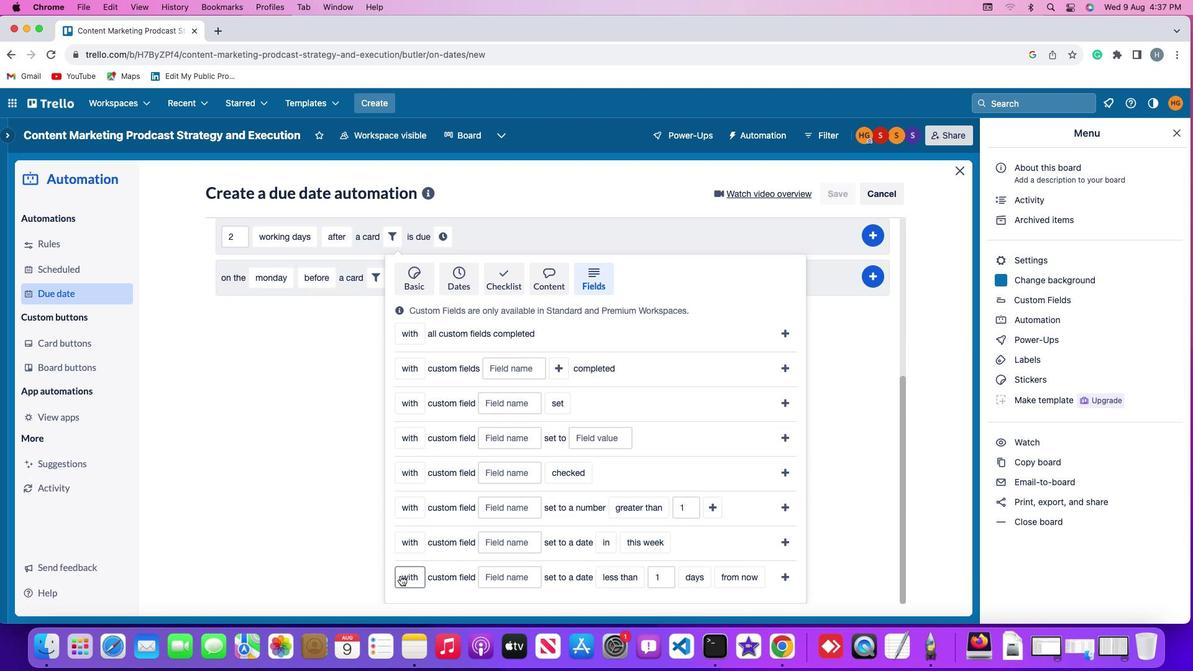
Action: Mouse moved to (410, 519)
Screenshot: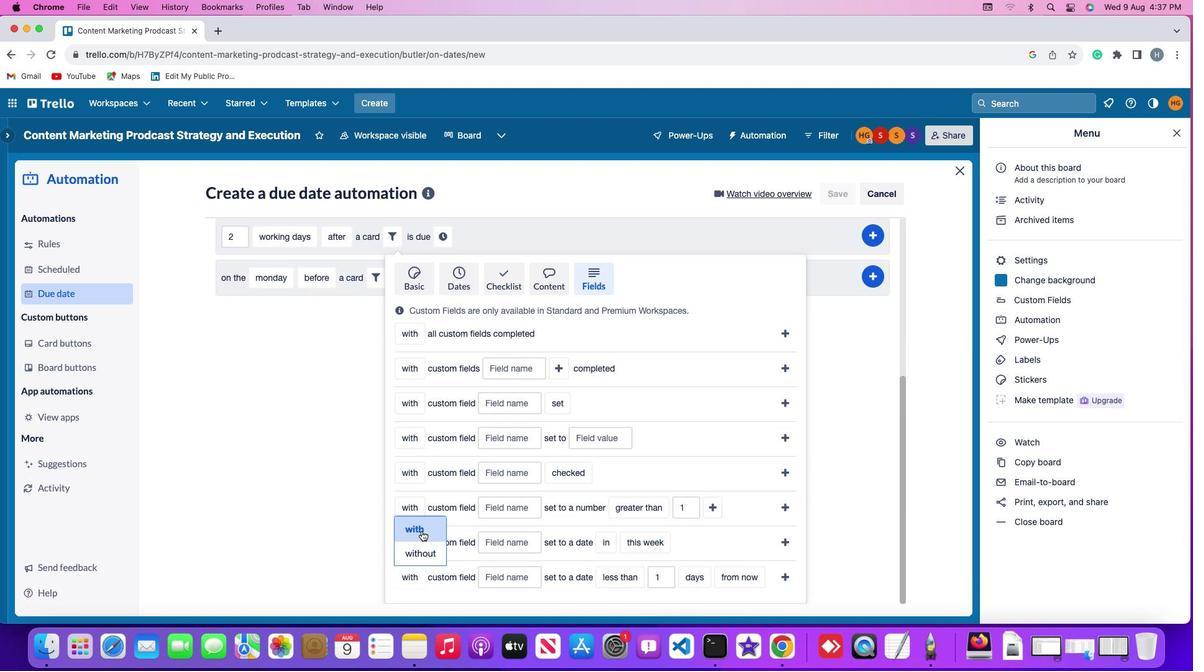 
Action: Mouse pressed left at (410, 519)
Screenshot: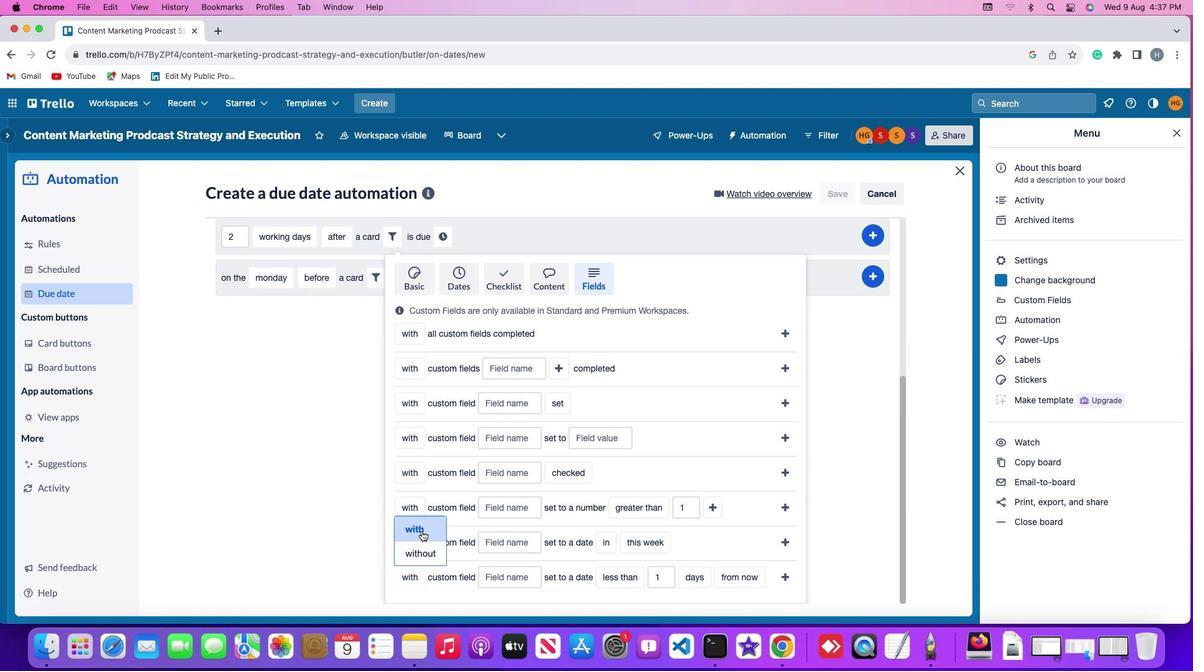 
Action: Mouse moved to (481, 561)
Screenshot: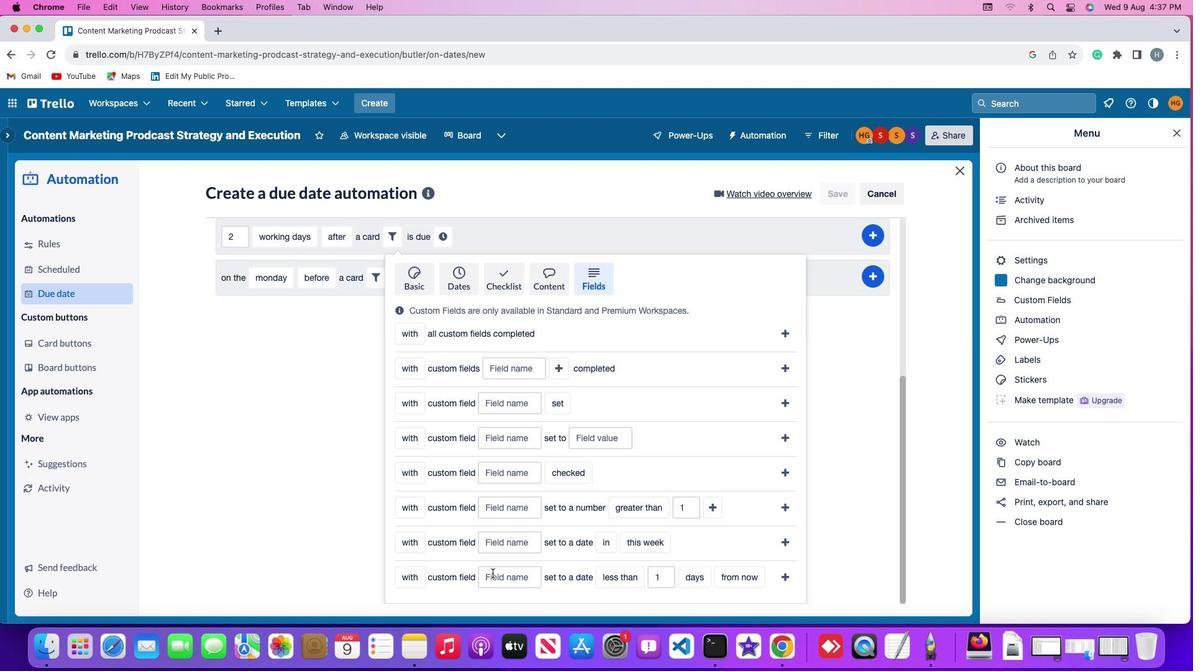 
Action: Mouse pressed left at (481, 561)
Screenshot: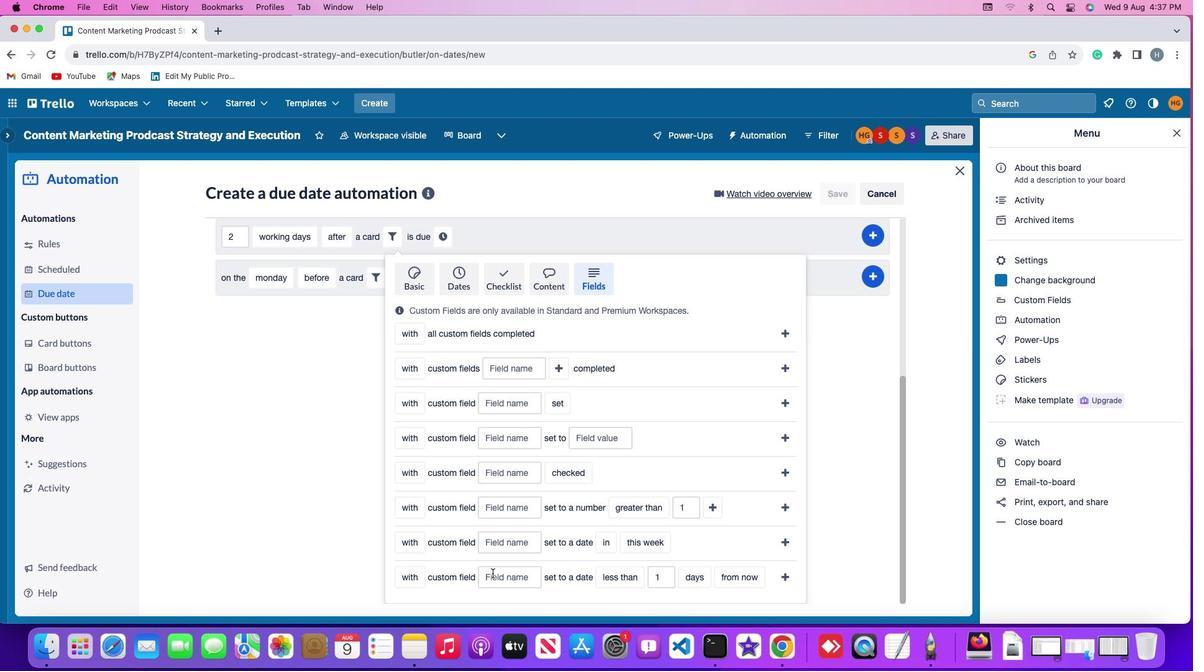 
Action: Mouse moved to (481, 561)
Screenshot: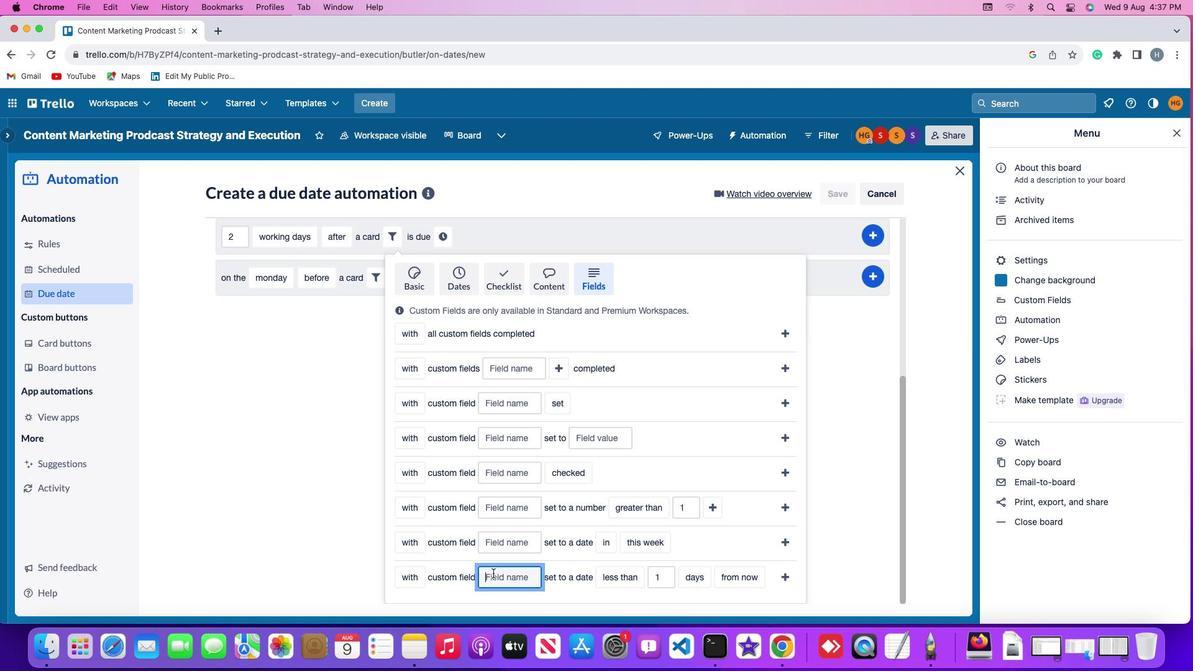 
Action: Key pressed Key.shift'R''e''s''u''m''e'
Screenshot: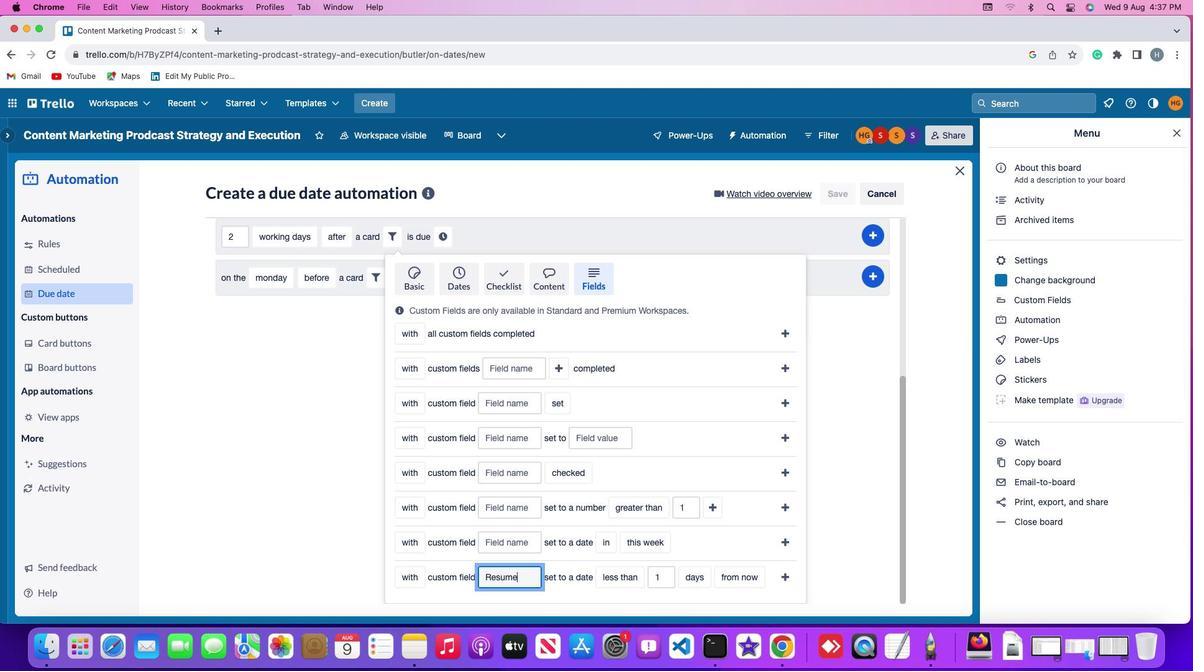 
Action: Mouse moved to (591, 560)
Screenshot: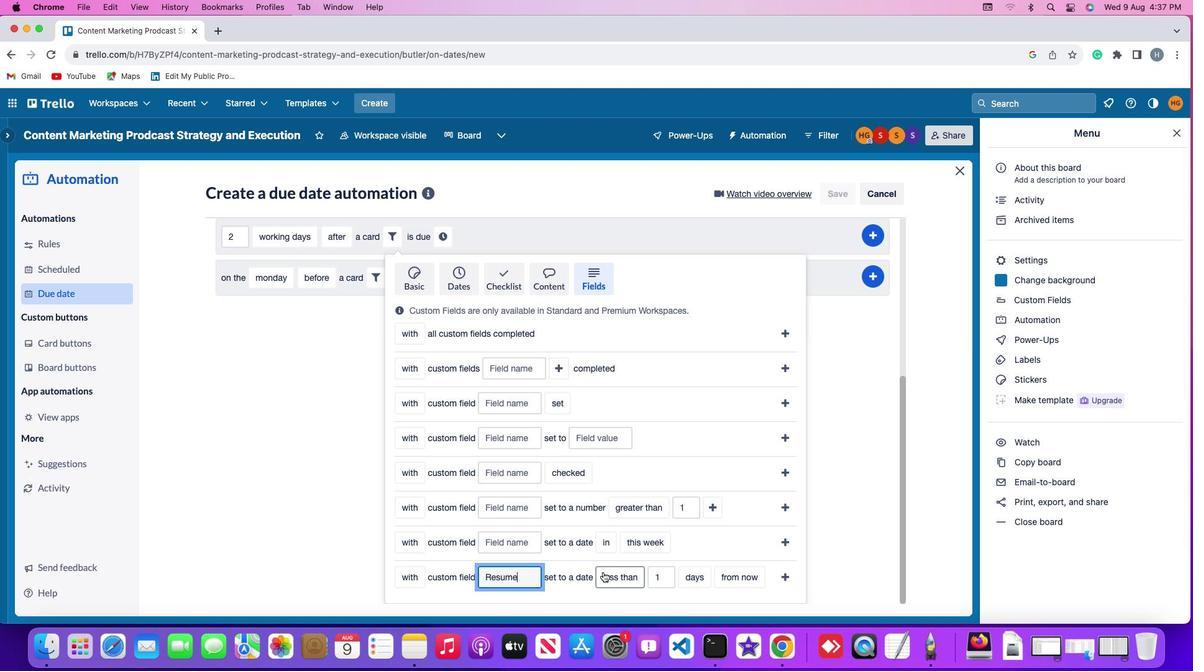 
Action: Mouse pressed left at (591, 560)
Screenshot: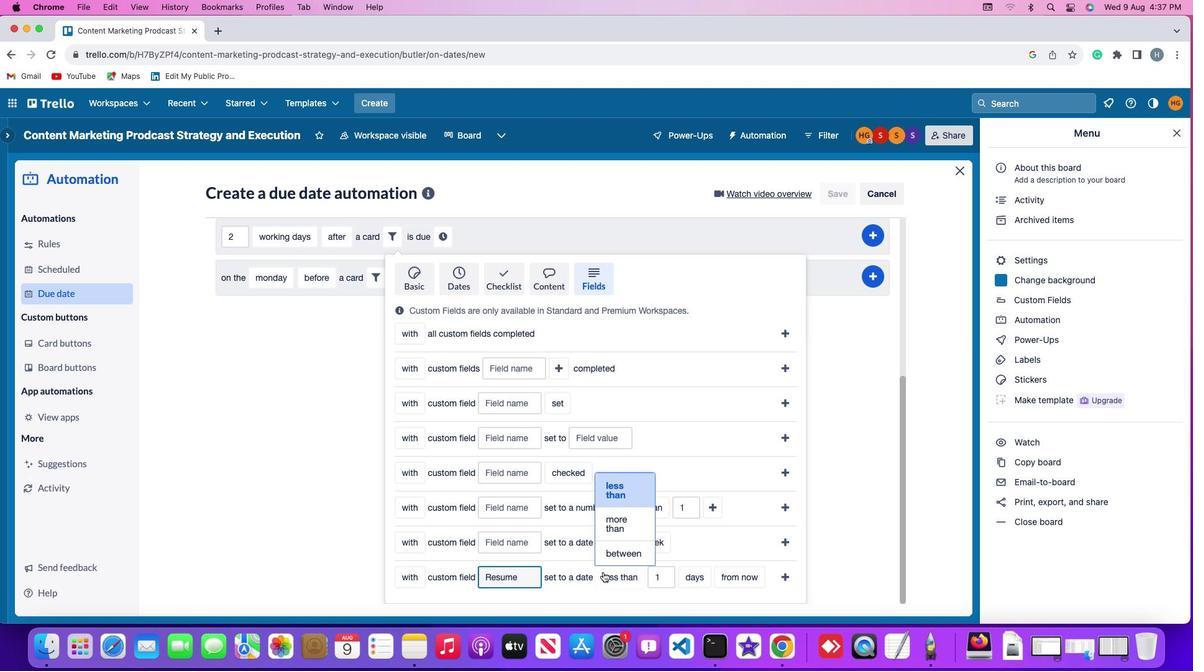 
Action: Mouse moved to (620, 472)
Screenshot: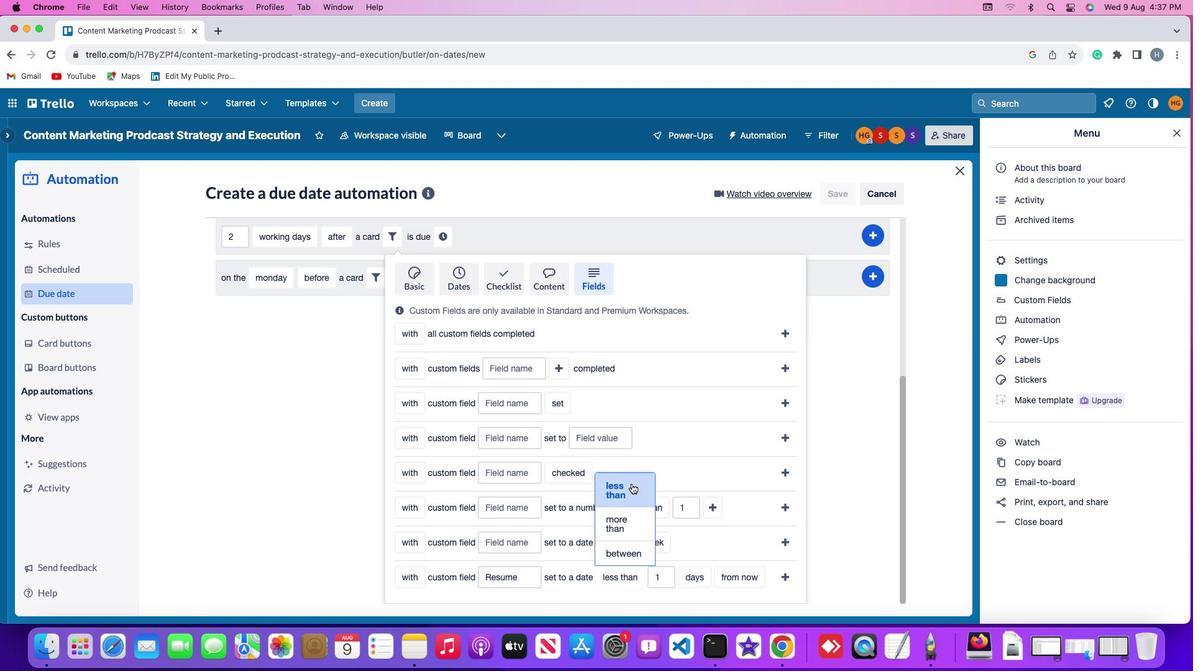 
Action: Mouse pressed left at (620, 472)
Screenshot: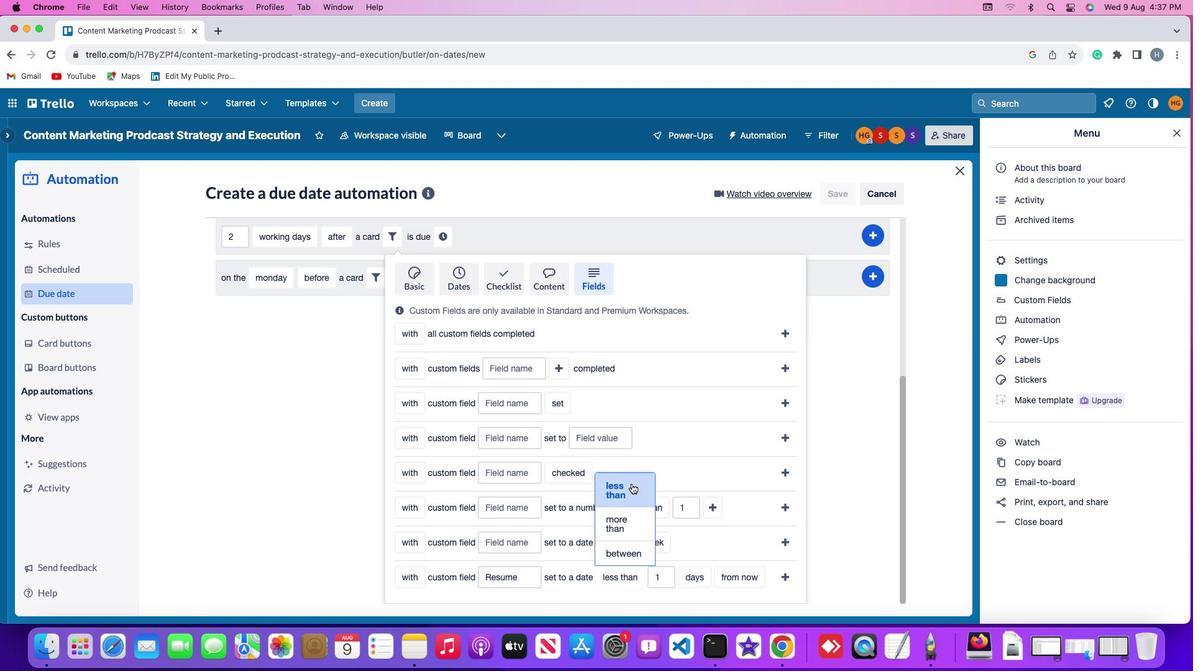 
Action: Mouse moved to (656, 562)
Screenshot: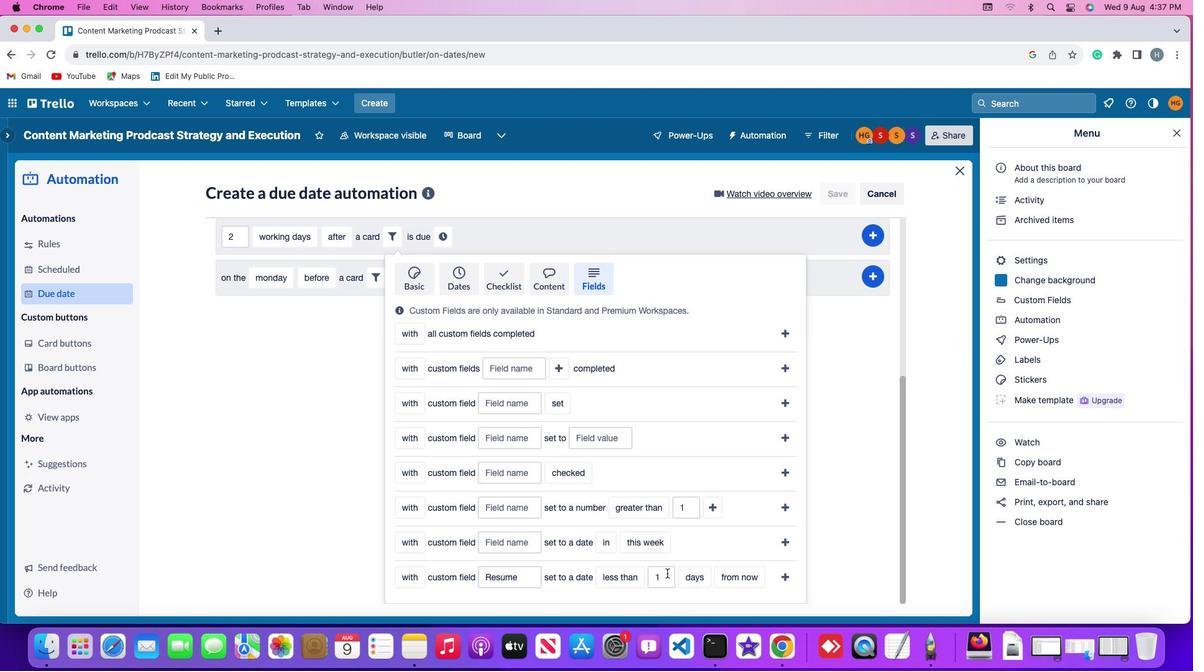 
Action: Mouse pressed left at (656, 562)
Screenshot: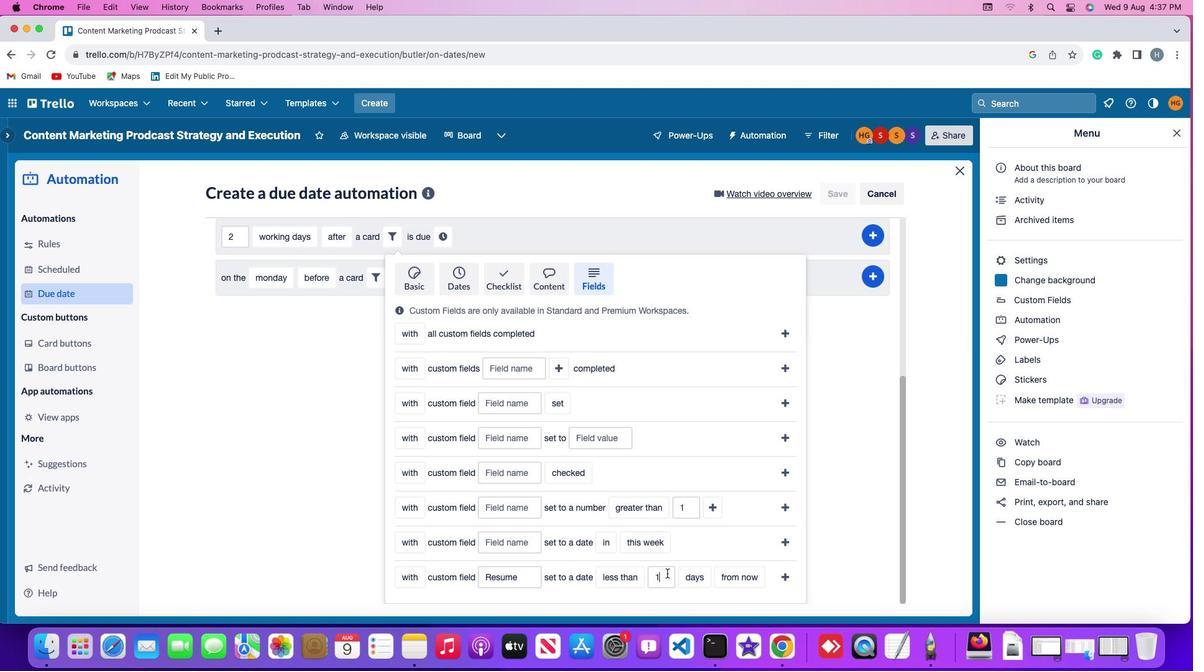 
Action: Mouse moved to (656, 561)
Screenshot: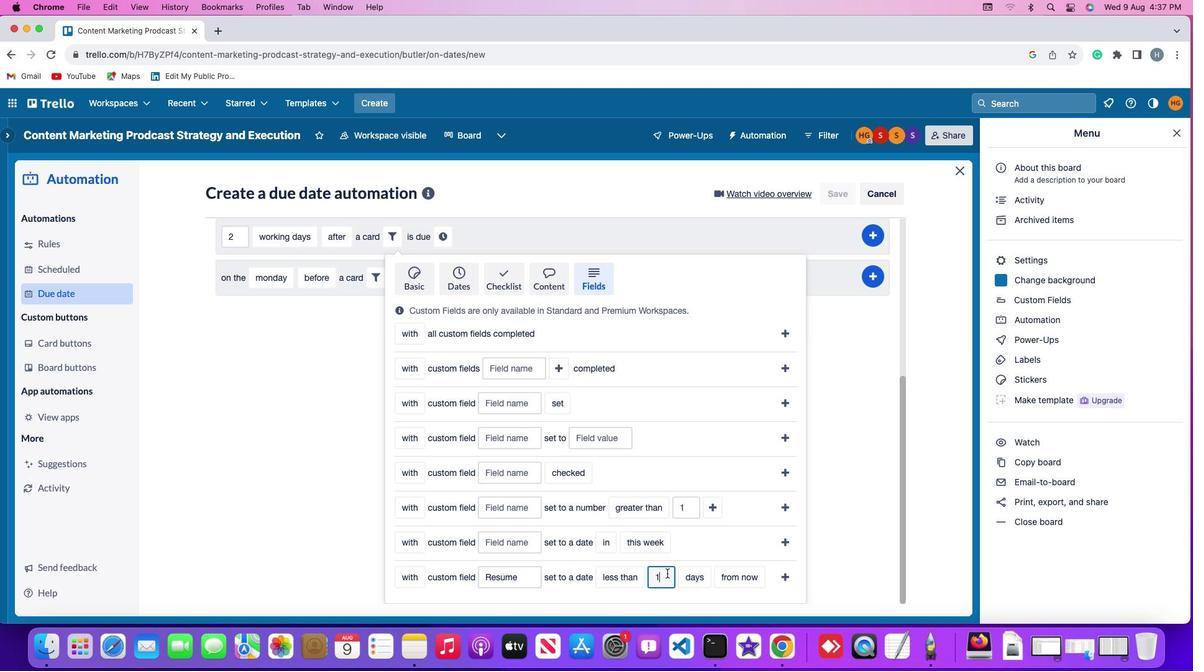 
Action: Key pressed Key.backspace
Screenshot: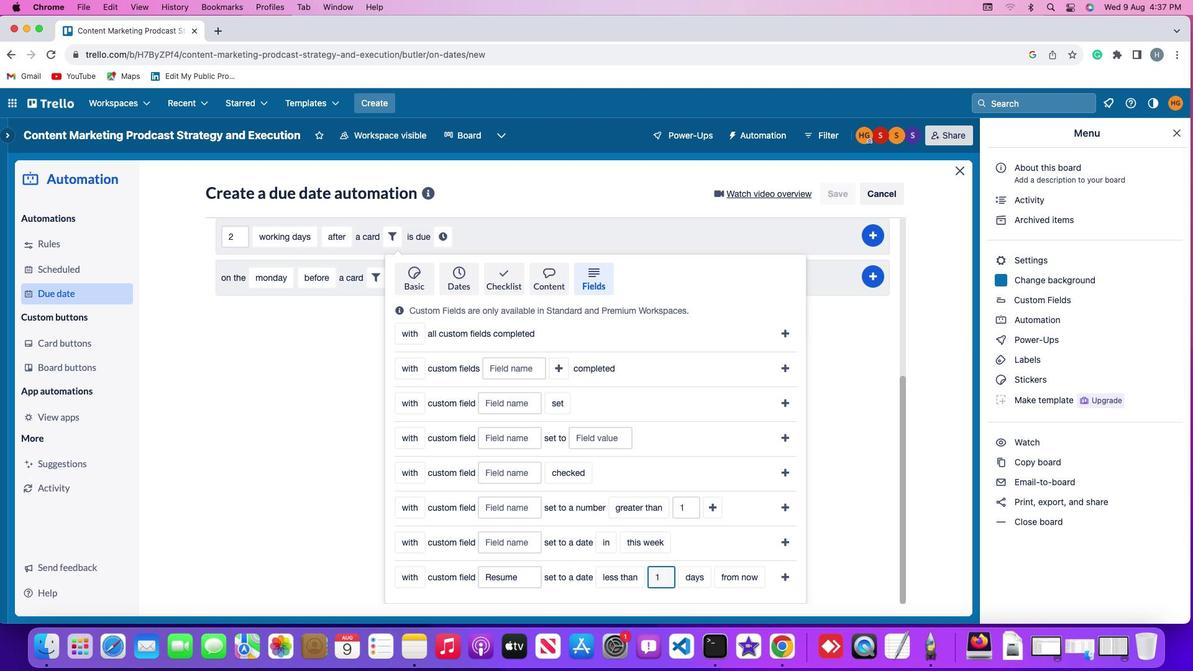 
Action: Mouse moved to (656, 562)
Screenshot: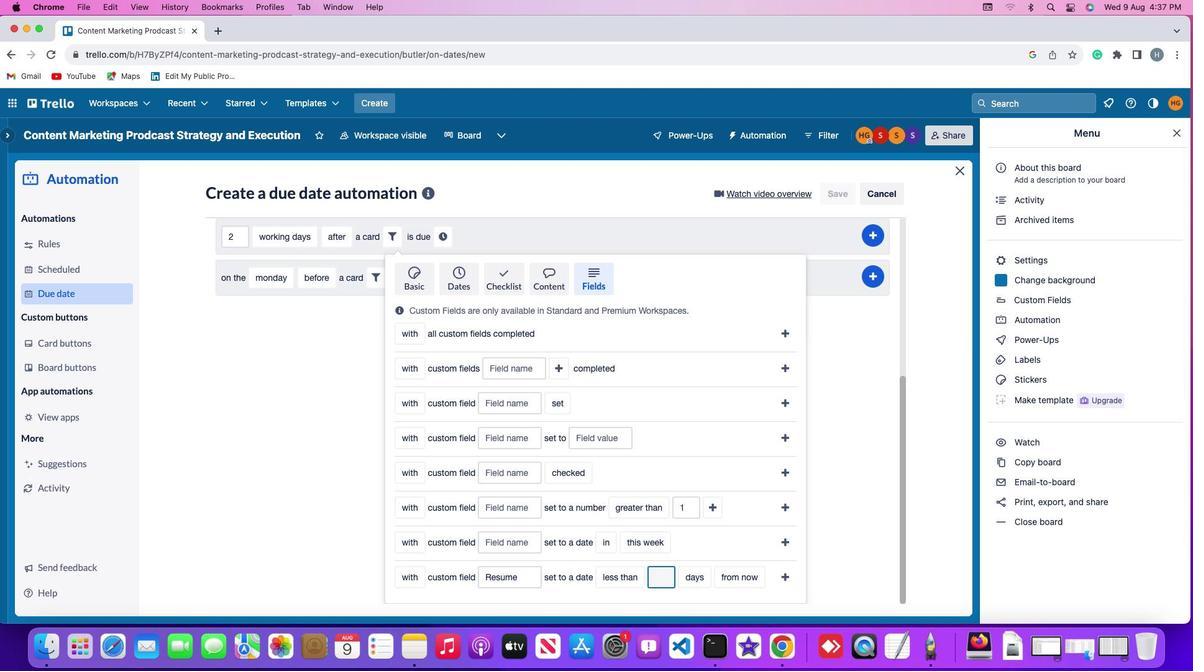 
Action: Key pressed '1'
Screenshot: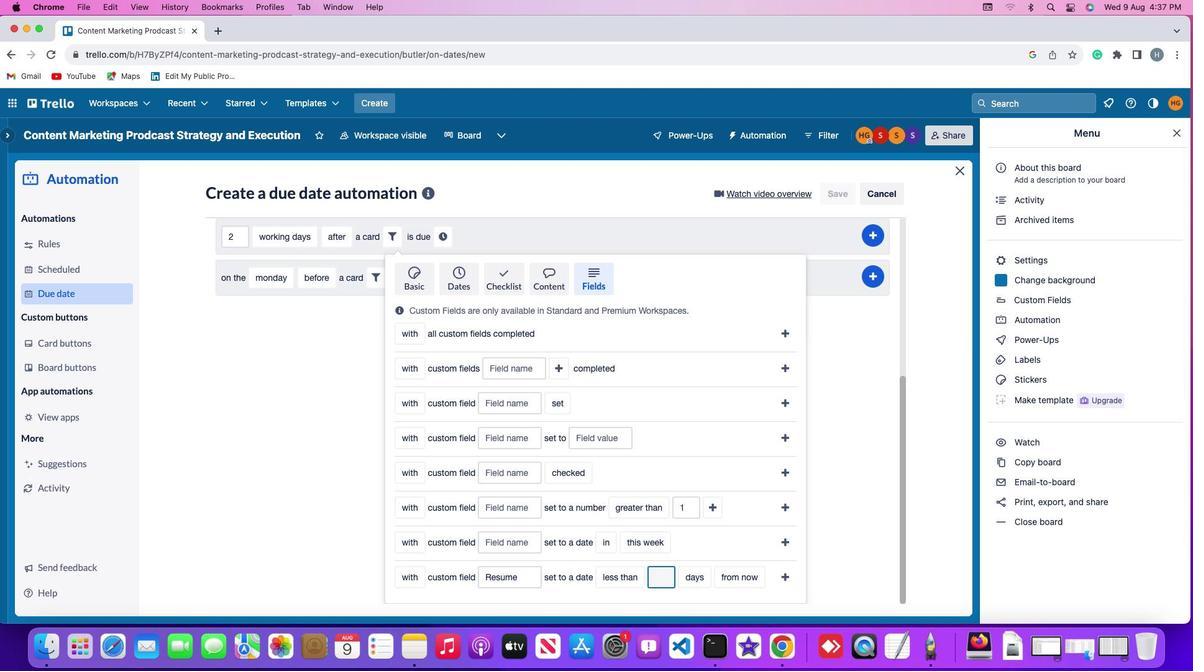 
Action: Mouse moved to (677, 569)
Screenshot: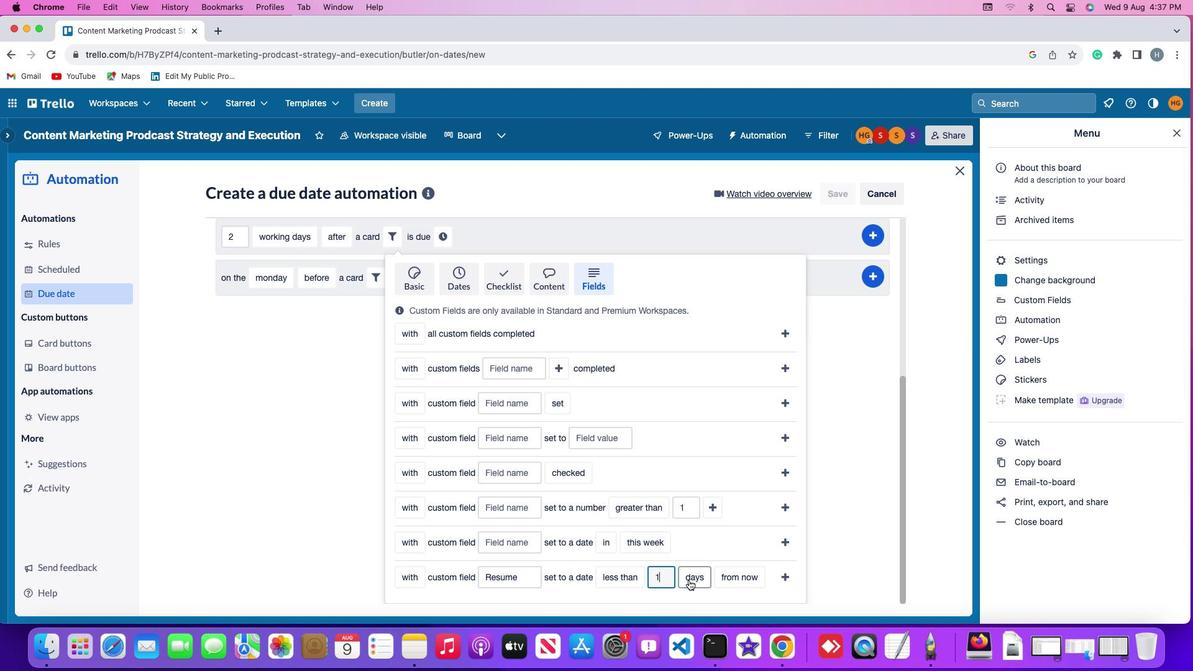
Action: Mouse pressed left at (677, 569)
Screenshot: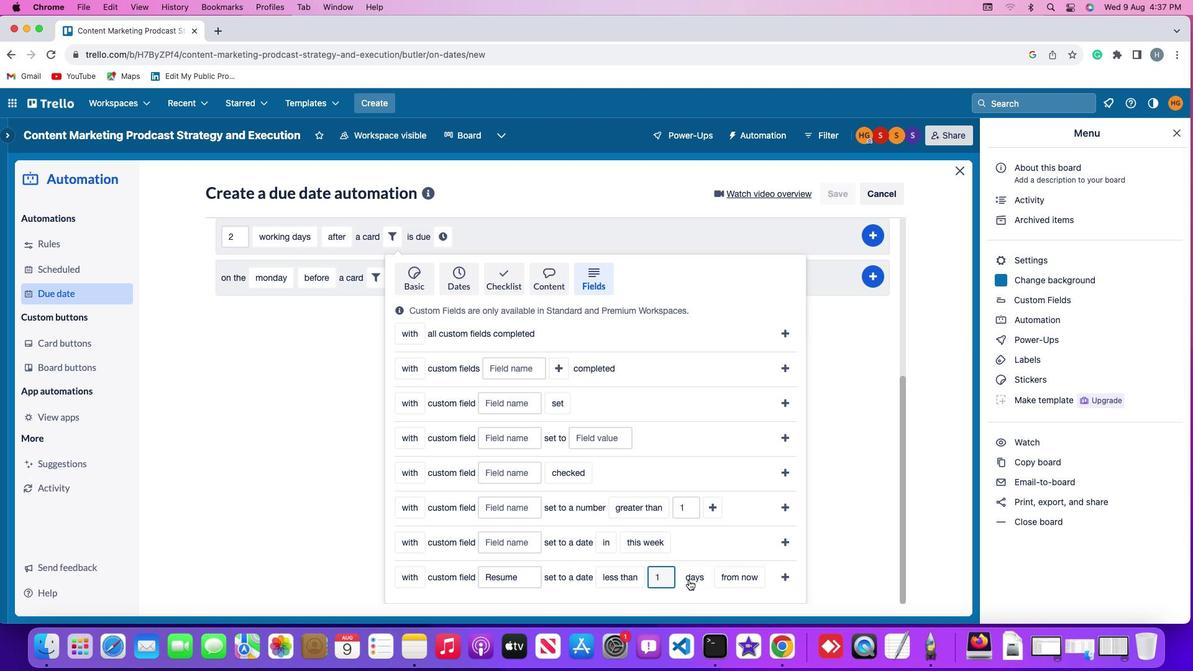 
Action: Mouse moved to (690, 542)
Screenshot: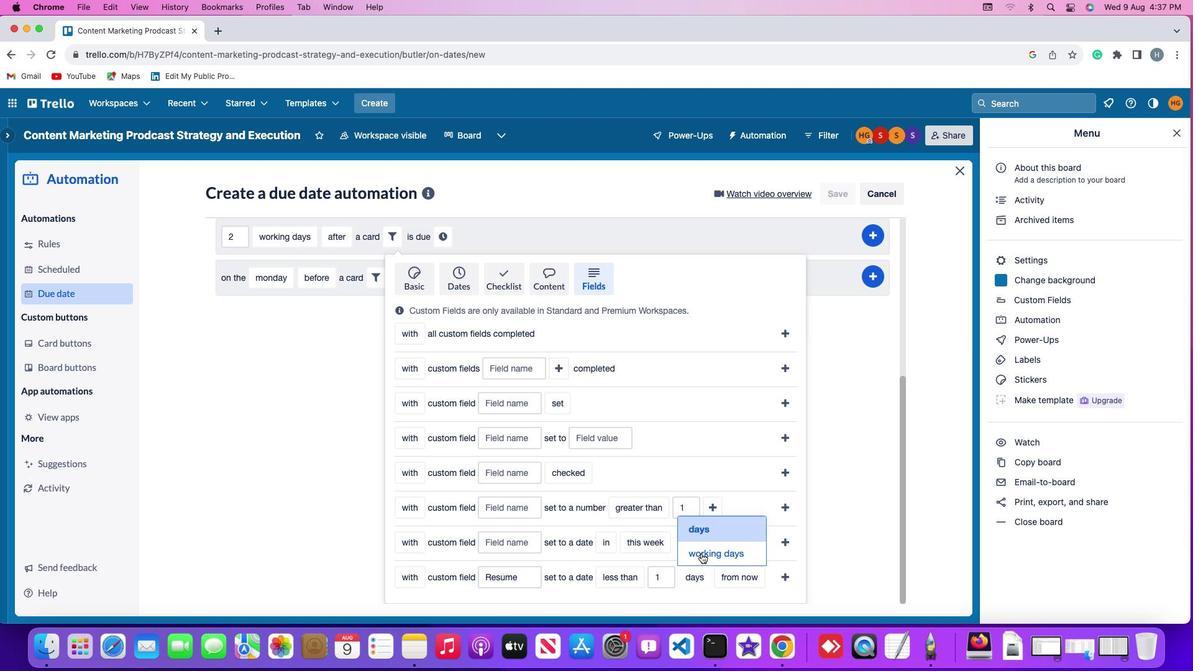 
Action: Mouse pressed left at (690, 542)
Screenshot: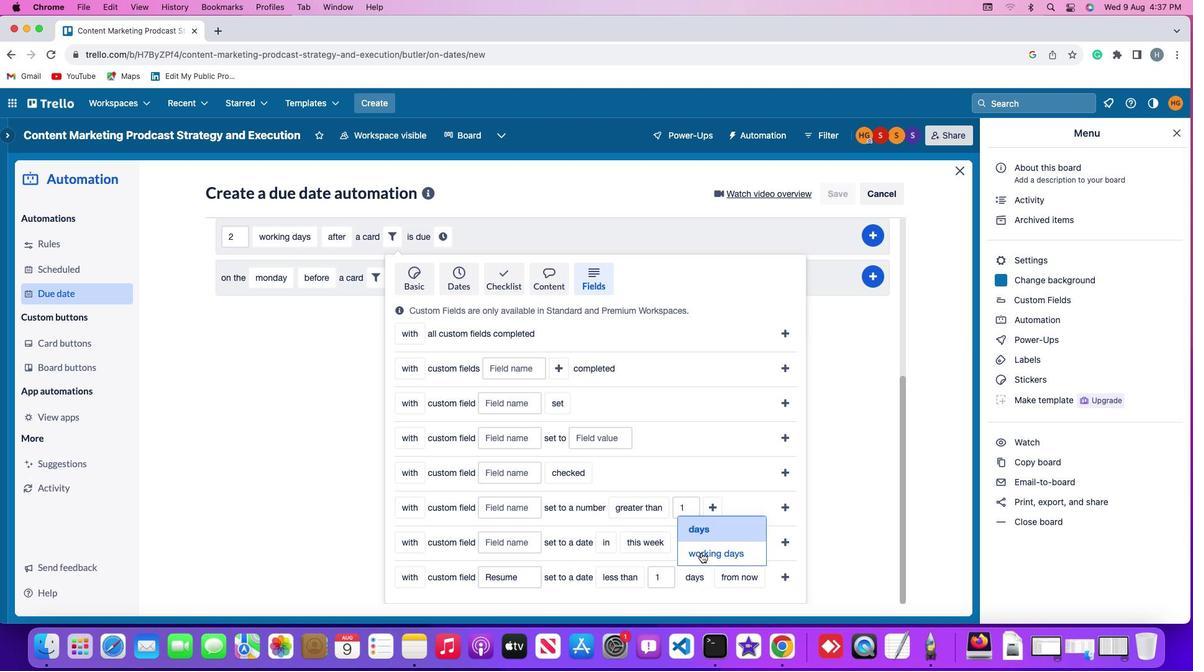 
Action: Mouse moved to (743, 566)
Screenshot: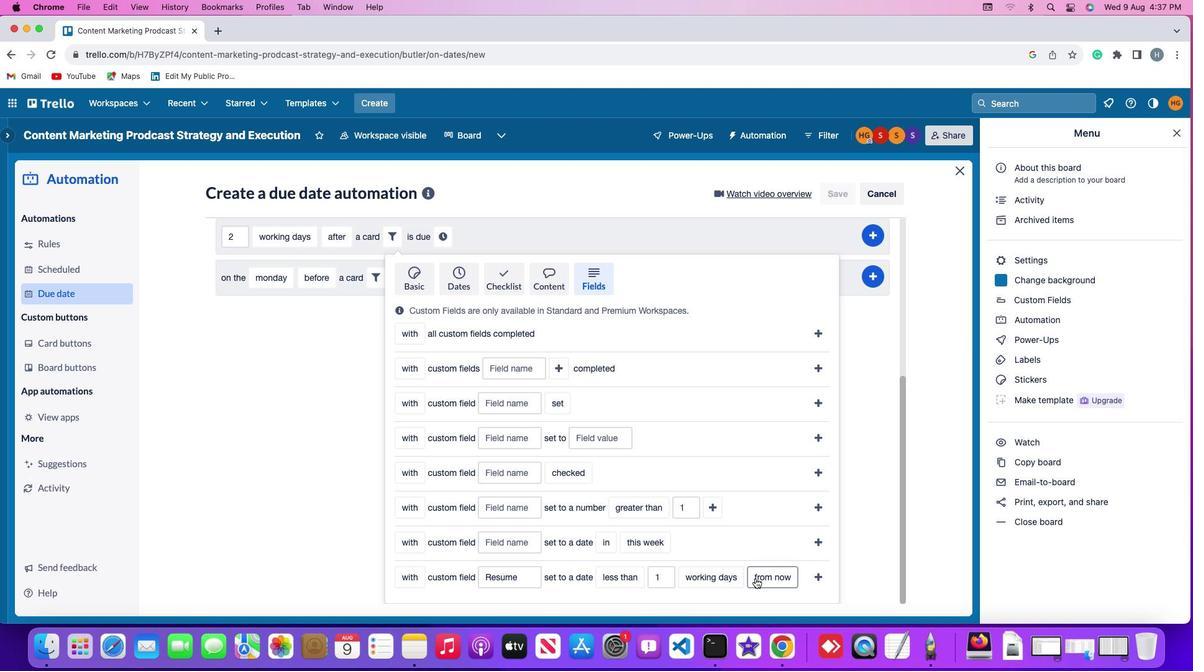 
Action: Mouse pressed left at (743, 566)
Screenshot: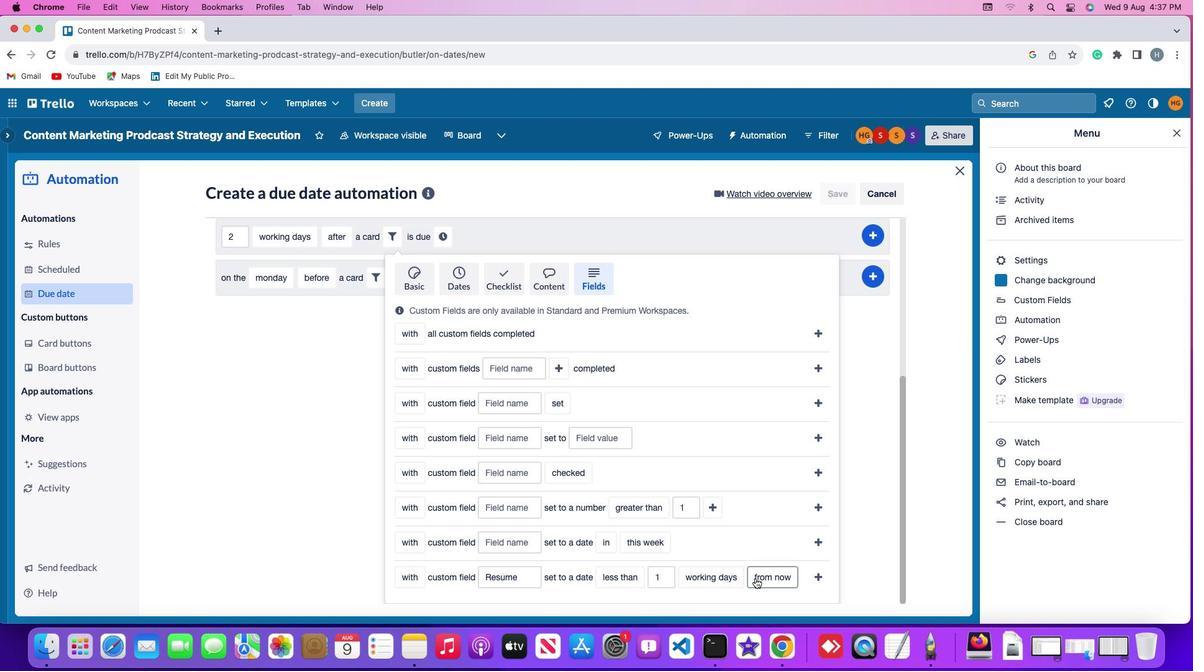 
Action: Mouse moved to (759, 538)
Screenshot: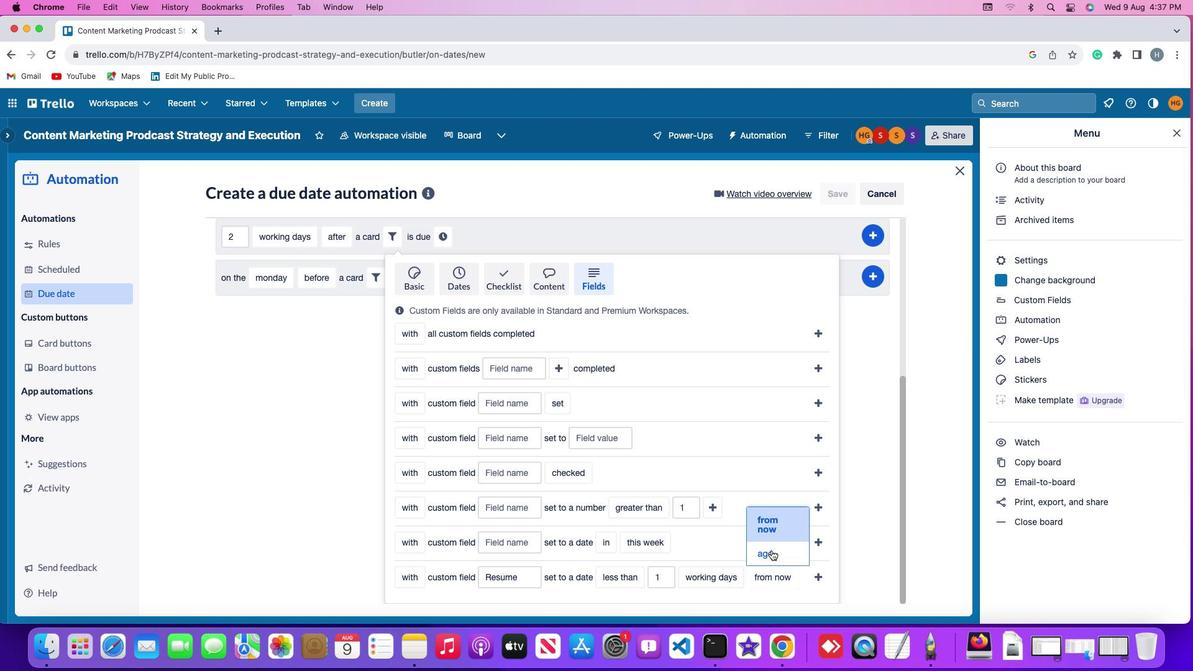 
Action: Mouse pressed left at (759, 538)
Screenshot: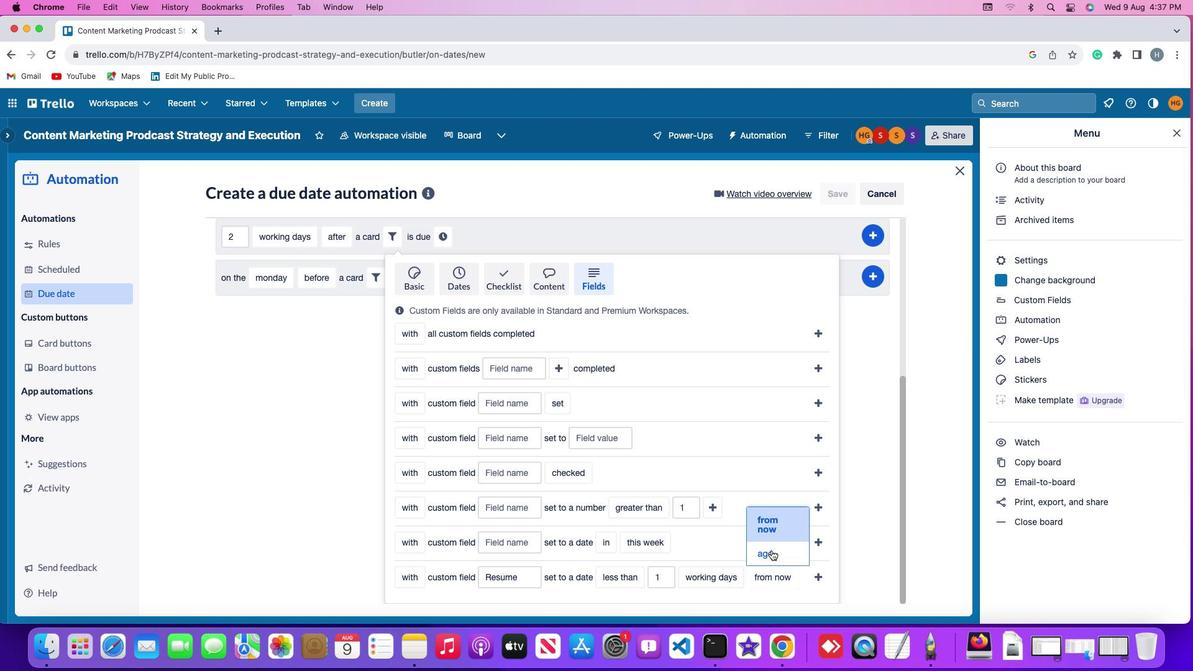 
Action: Mouse moved to (787, 567)
Screenshot: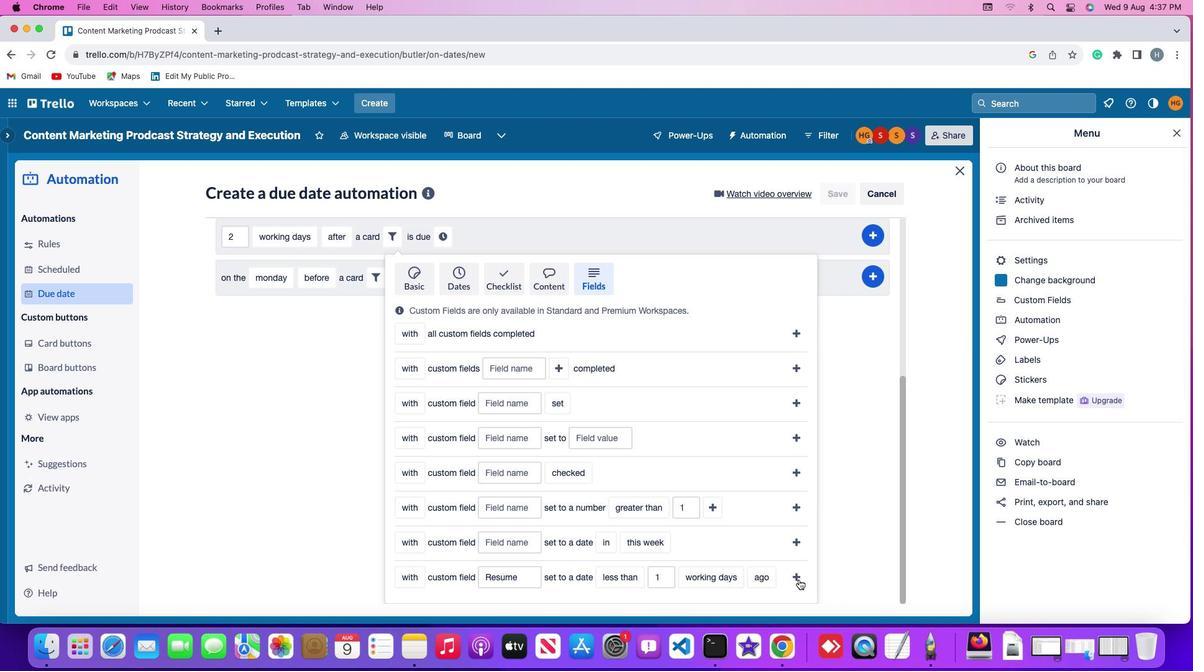 
Action: Mouse pressed left at (787, 567)
Screenshot: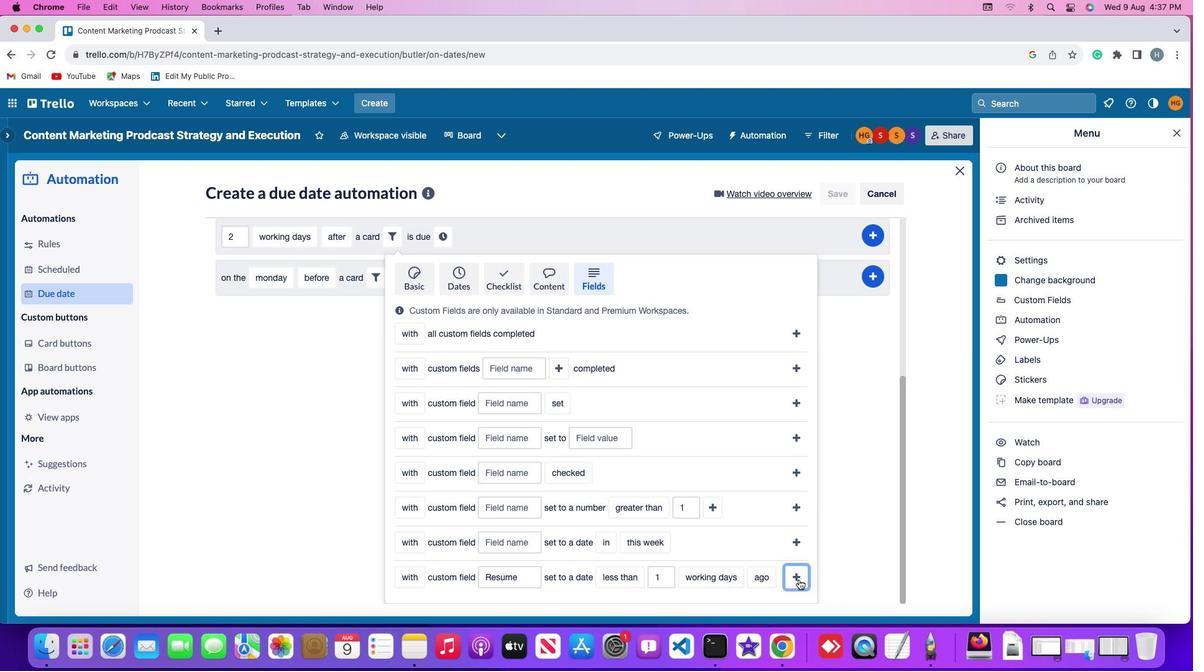 
Action: Mouse moved to (731, 496)
Screenshot: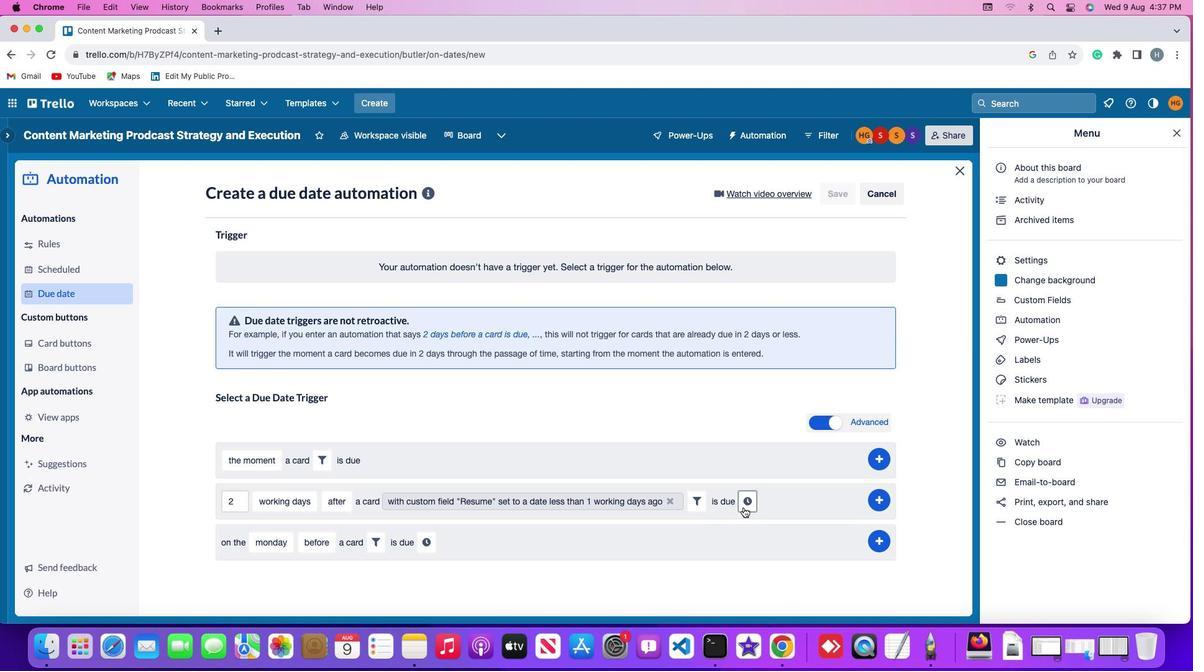 
Action: Mouse pressed left at (731, 496)
Screenshot: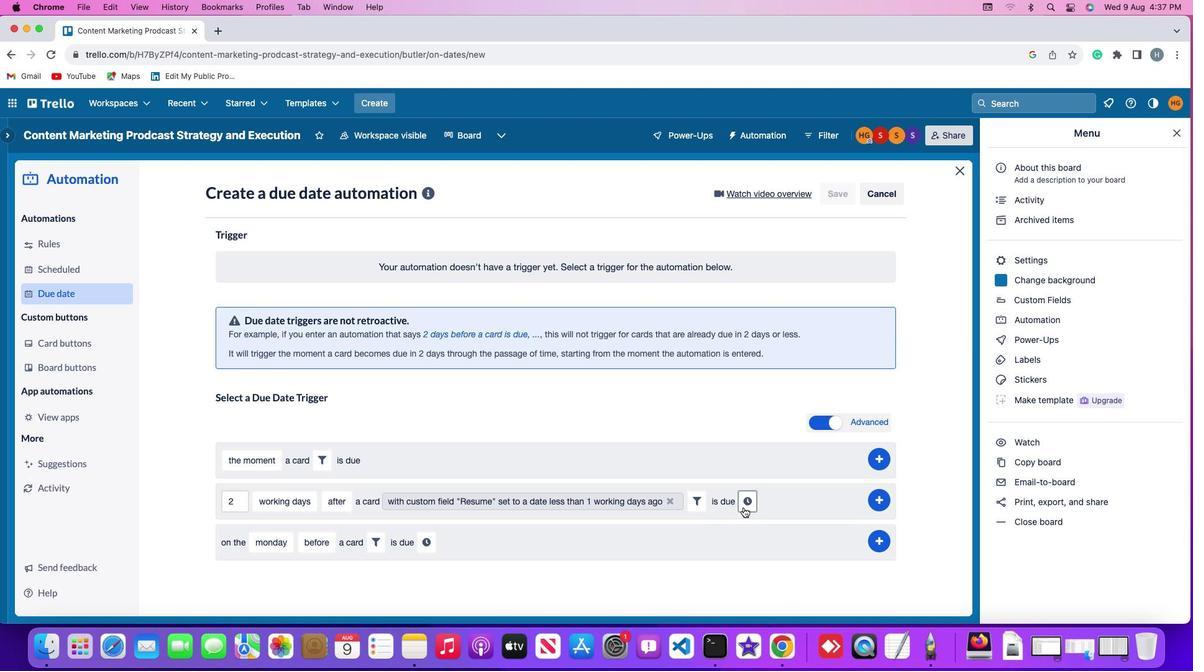 
Action: Mouse moved to (239, 518)
Screenshot: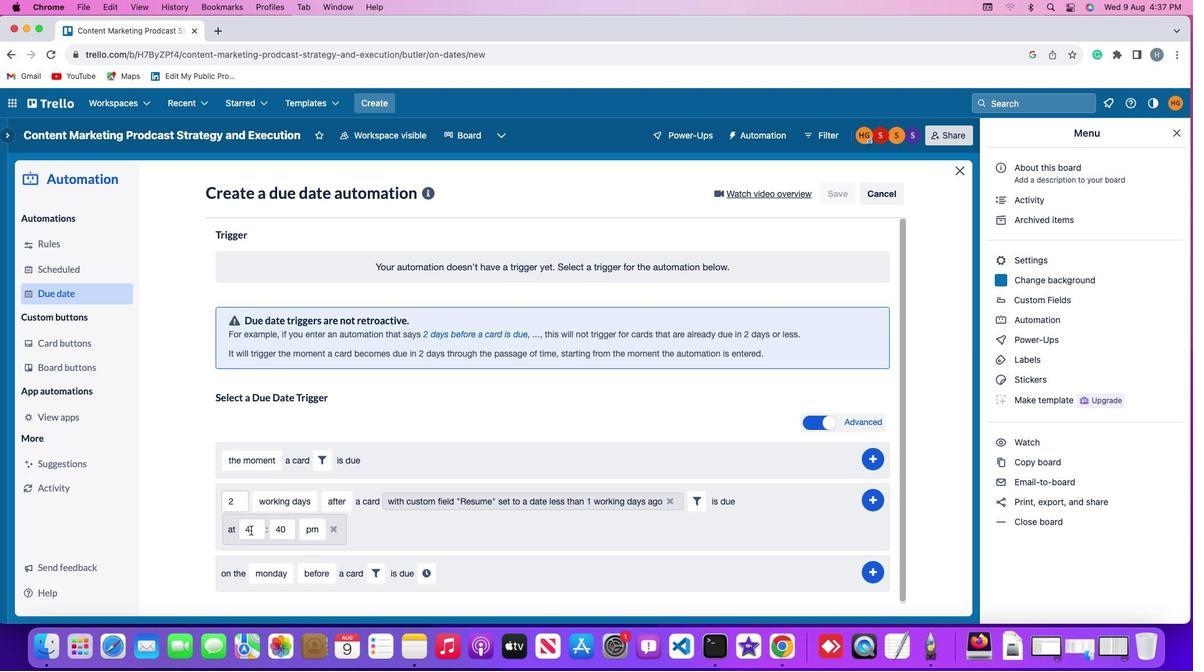 
Action: Mouse pressed left at (239, 518)
Screenshot: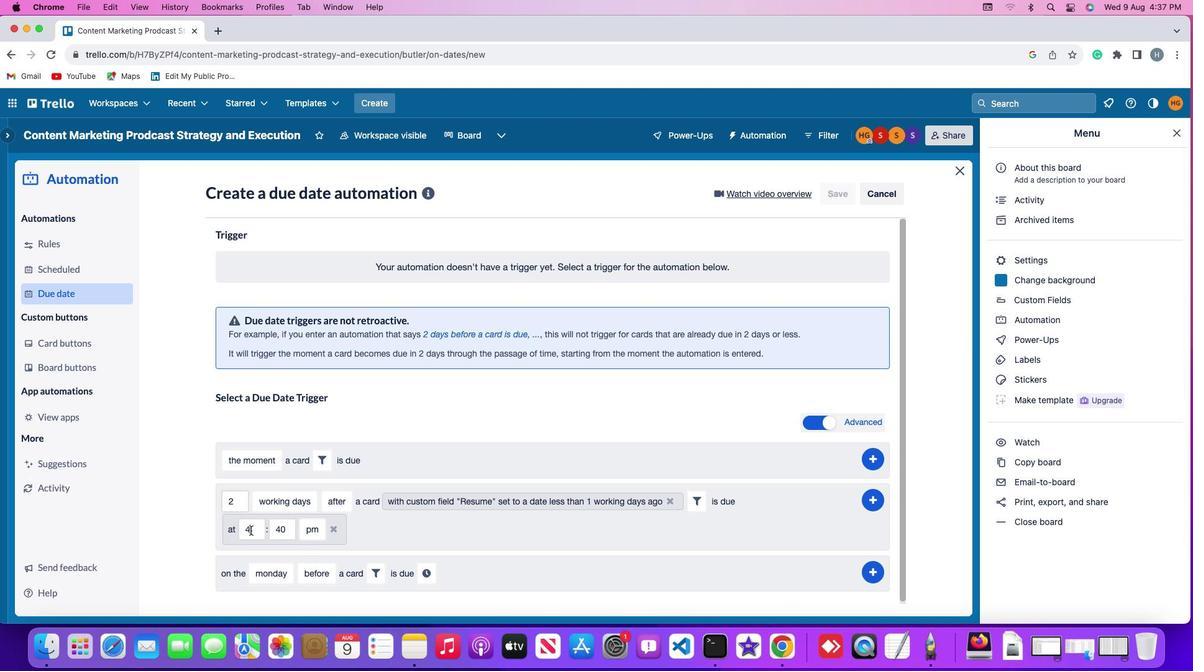 
Action: Key pressed Key.backspace'1''1'
Screenshot: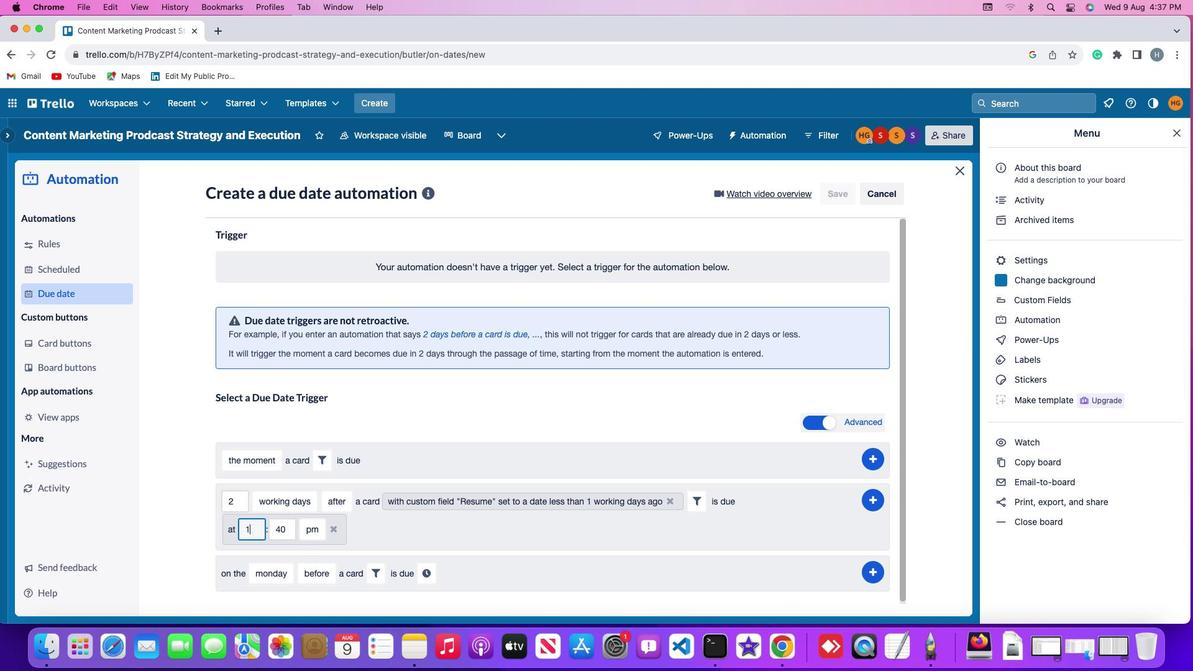 
Action: Mouse moved to (273, 517)
Screenshot: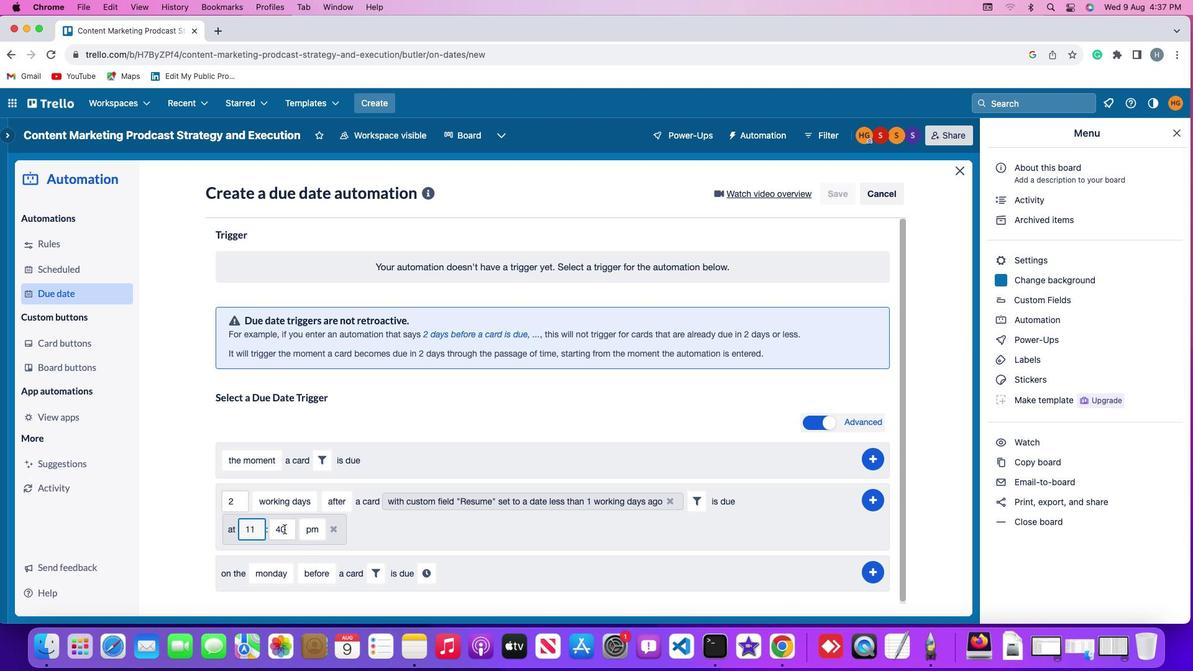 
Action: Mouse pressed left at (273, 517)
Screenshot: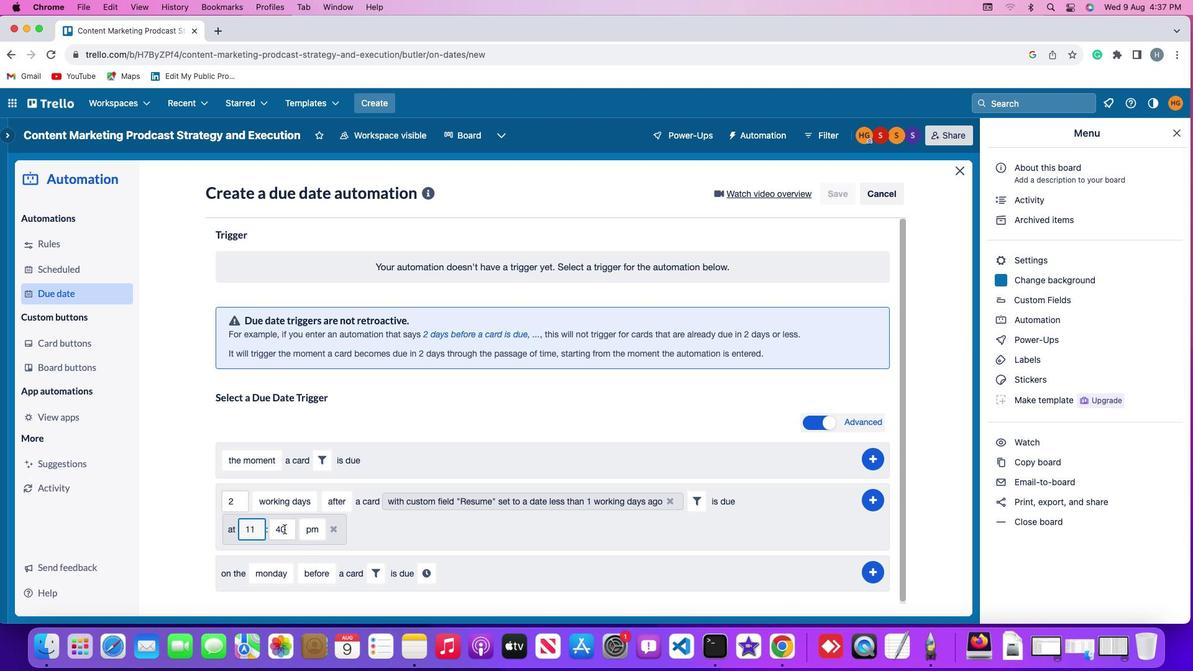 
Action: Key pressed Key.backspaceKey.backspace
Screenshot: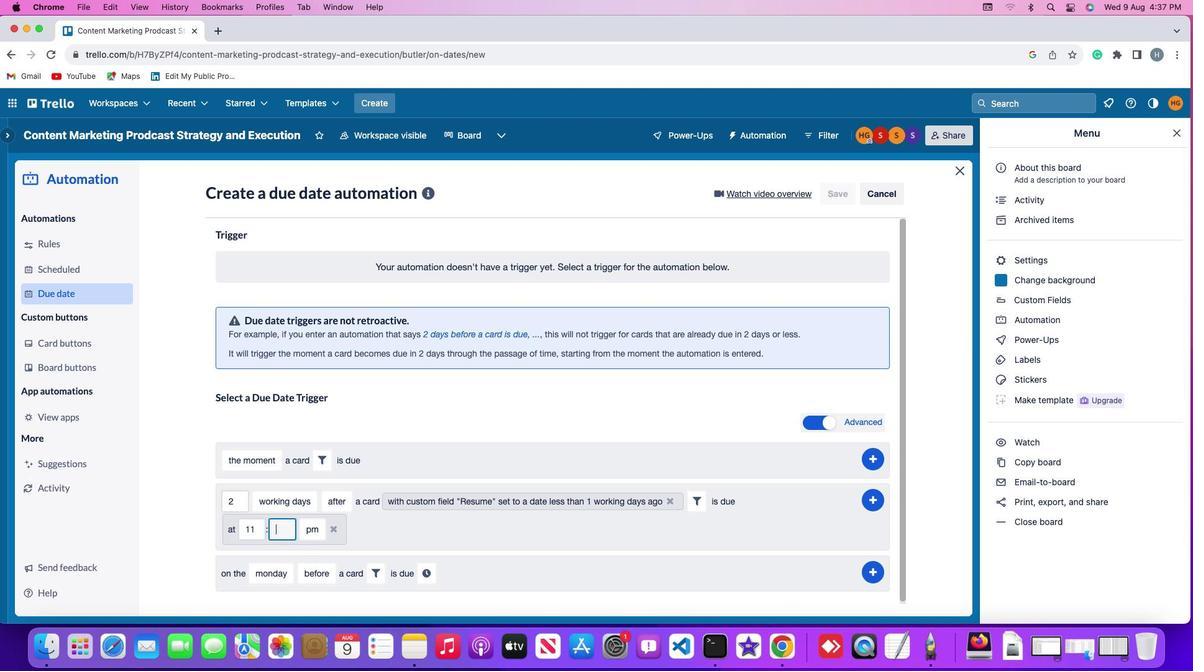 
Action: Mouse moved to (273, 517)
Screenshot: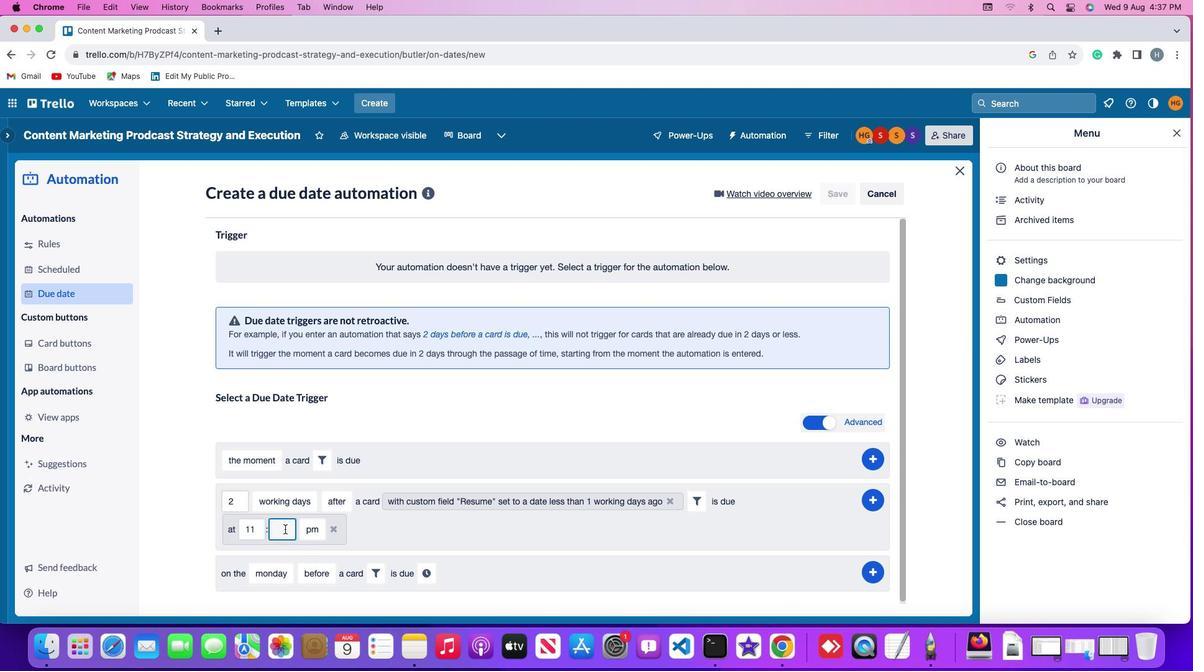
Action: Key pressed '0''0'
Screenshot: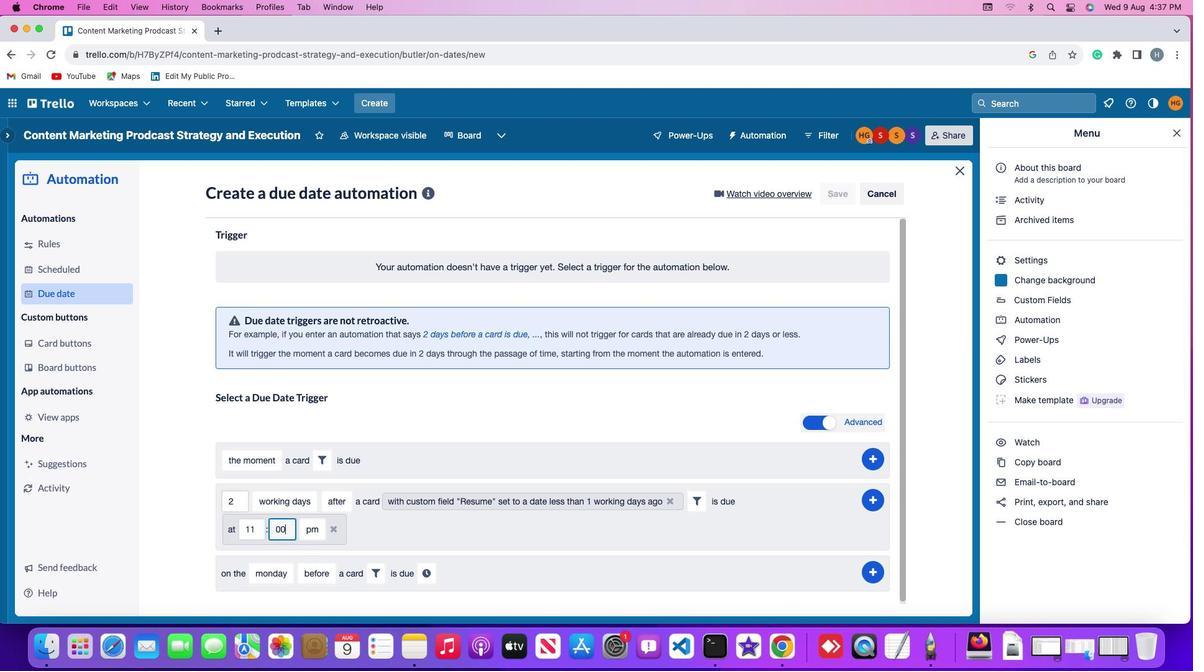 
Action: Mouse moved to (298, 519)
Screenshot: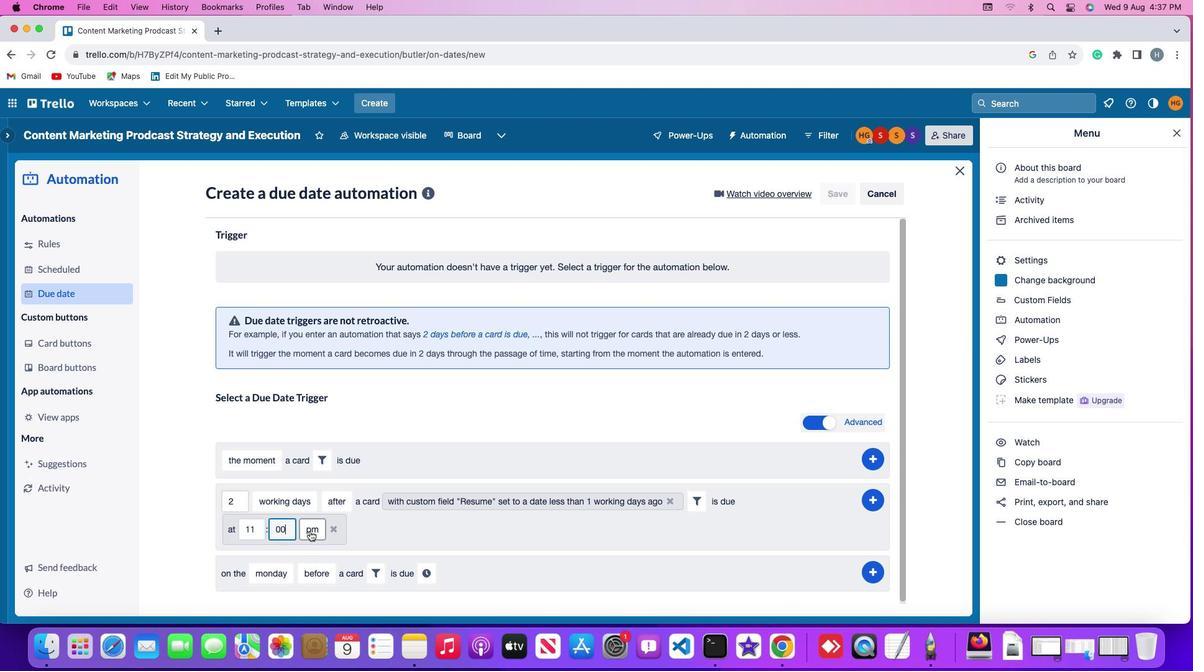 
Action: Mouse pressed left at (298, 519)
Screenshot: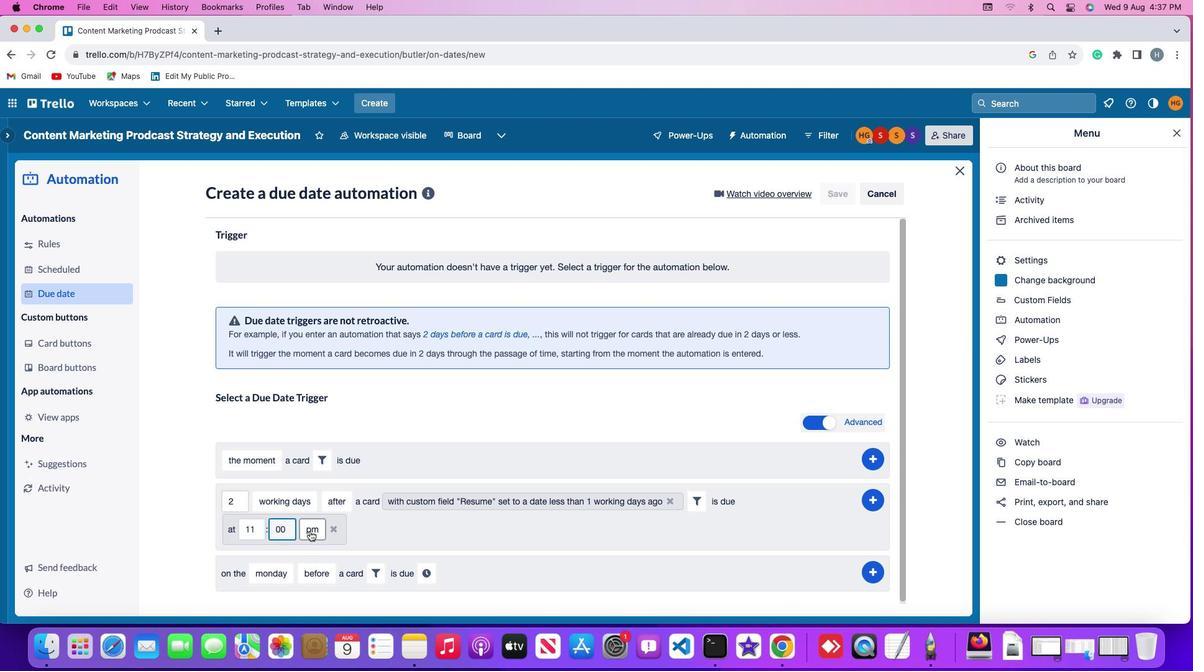 
Action: Mouse moved to (303, 542)
Screenshot: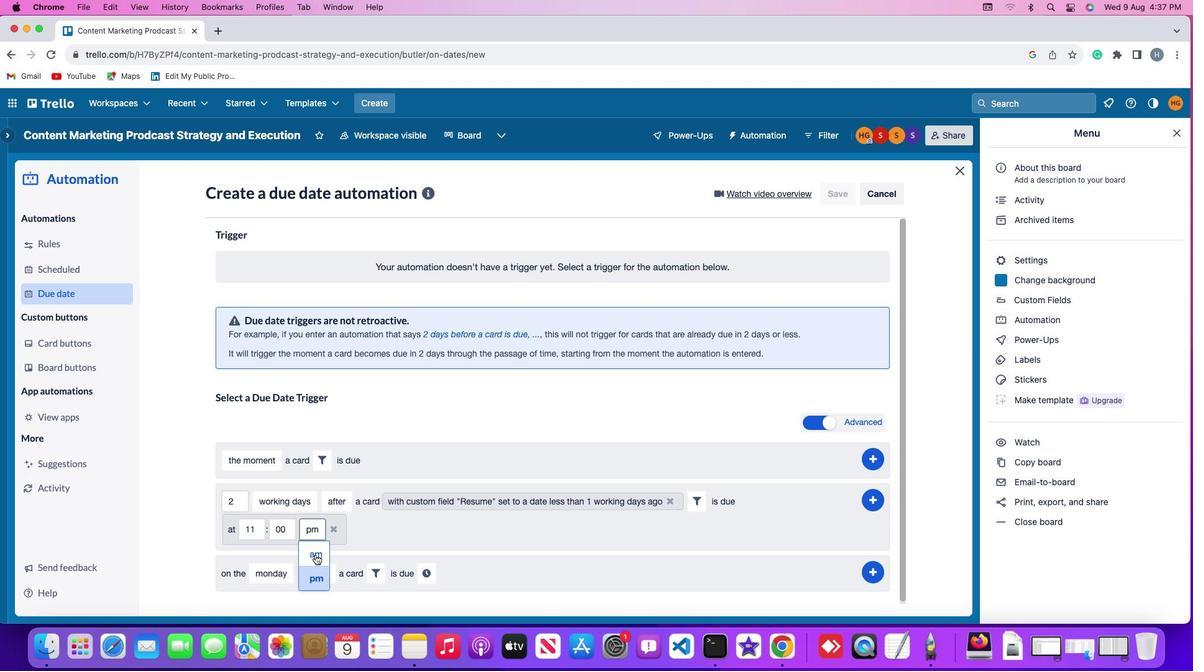 
Action: Mouse pressed left at (303, 542)
Screenshot: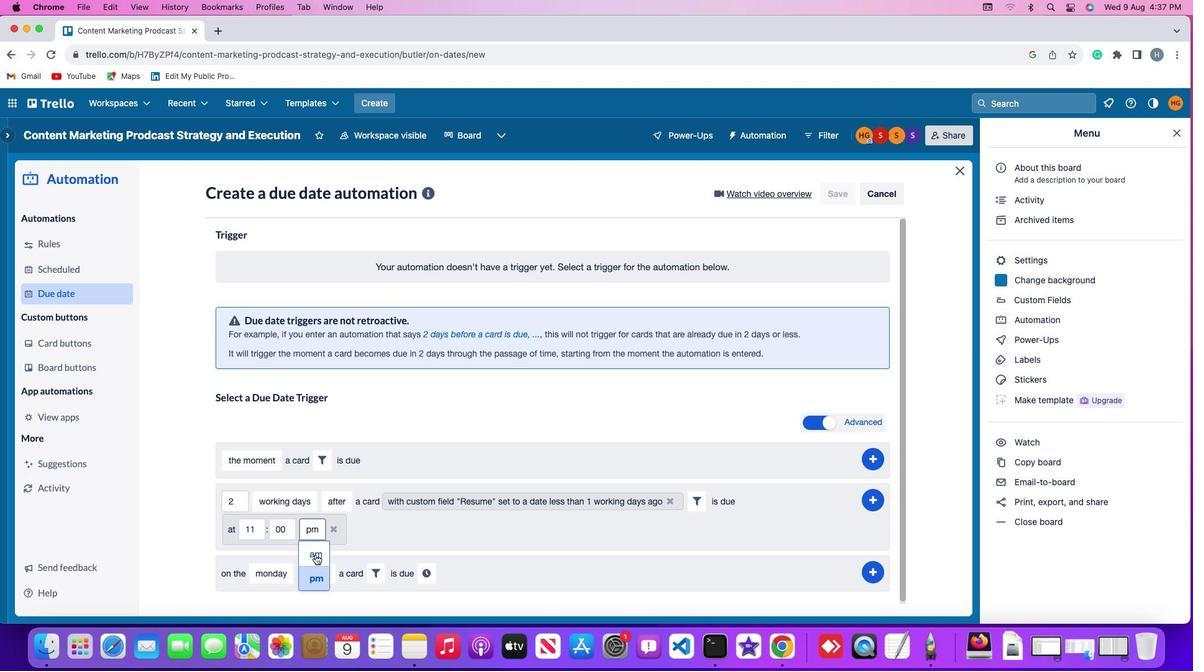 
Action: Mouse moved to (860, 489)
Screenshot: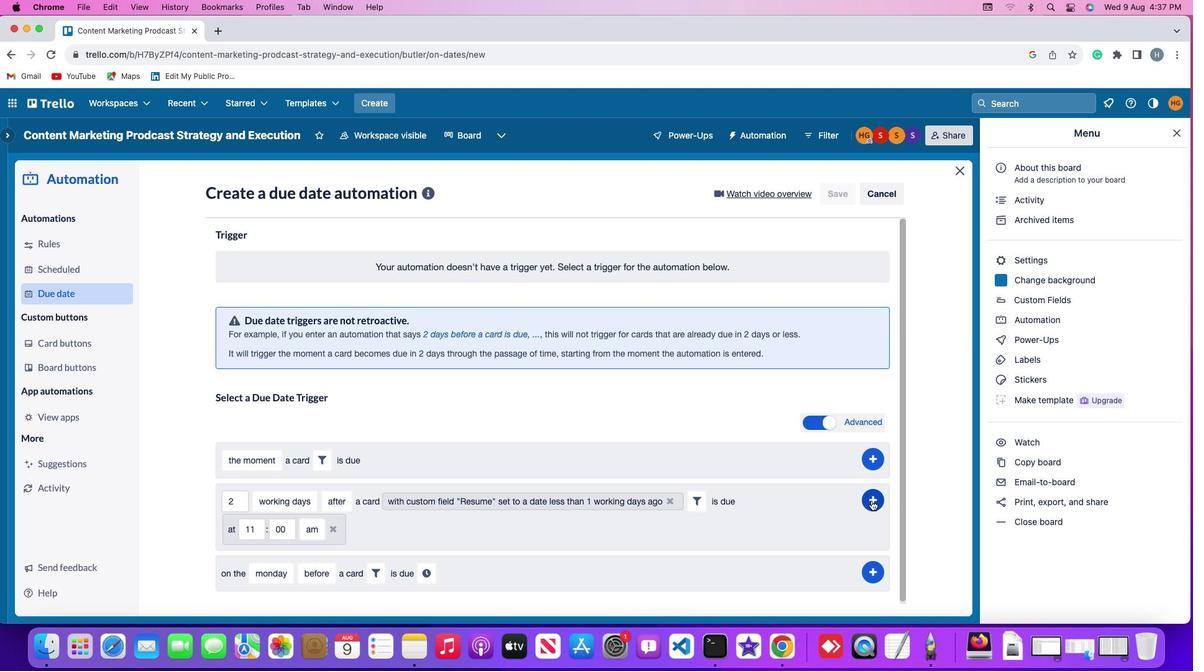 
Action: Mouse pressed left at (860, 489)
Screenshot: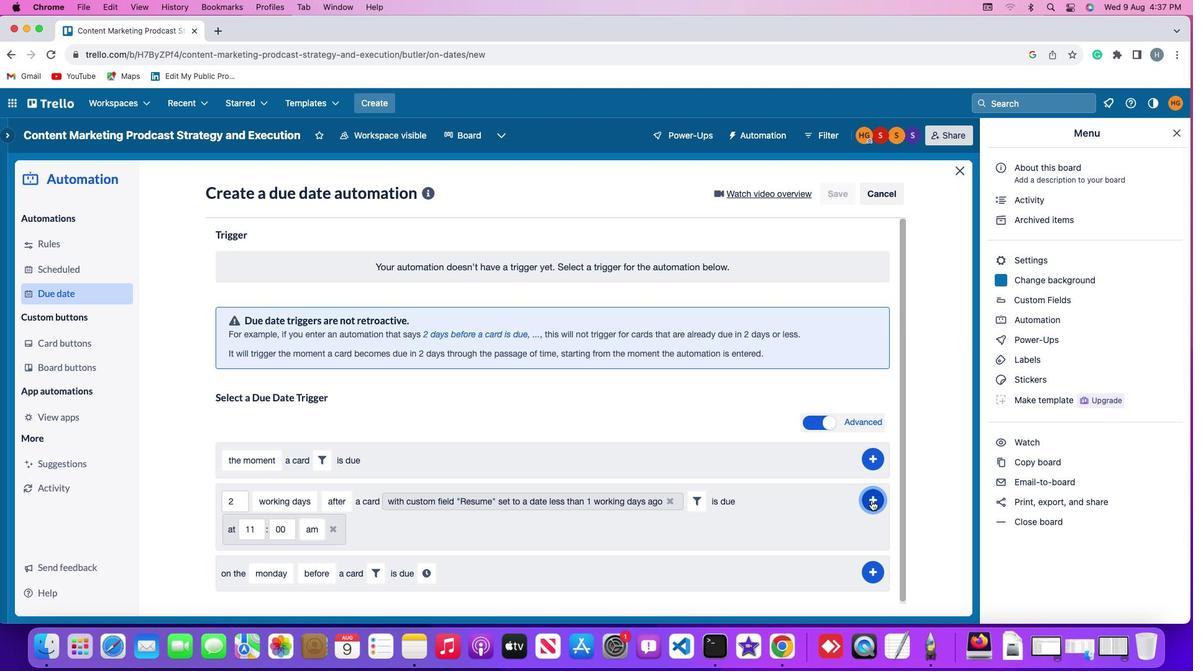 
Action: Mouse moved to (906, 414)
Screenshot: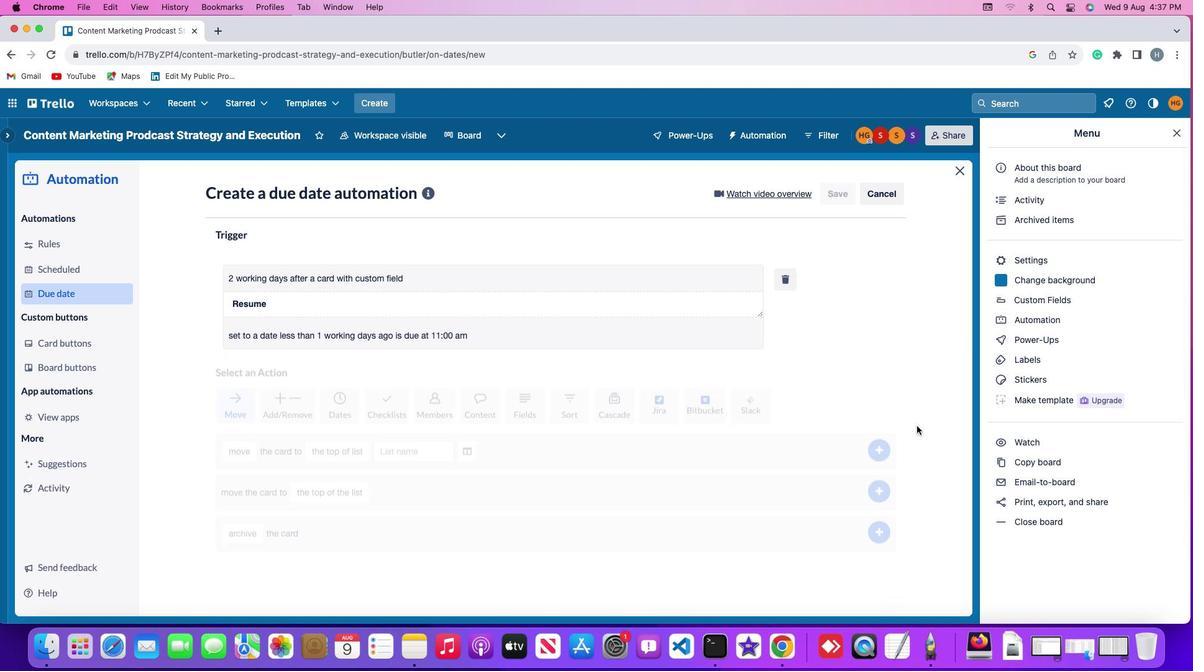 
